Task: Open a blank sheet, save the file as 'data' Insert a table '3 by 2' In first column, add headers, ' Sno, Product, Qnty'. Under first header add  1. Under second header add  Product. Under third header add  'Quantity'. Change table style to  'Red'
Action: Mouse moved to (32, 27)
Screenshot: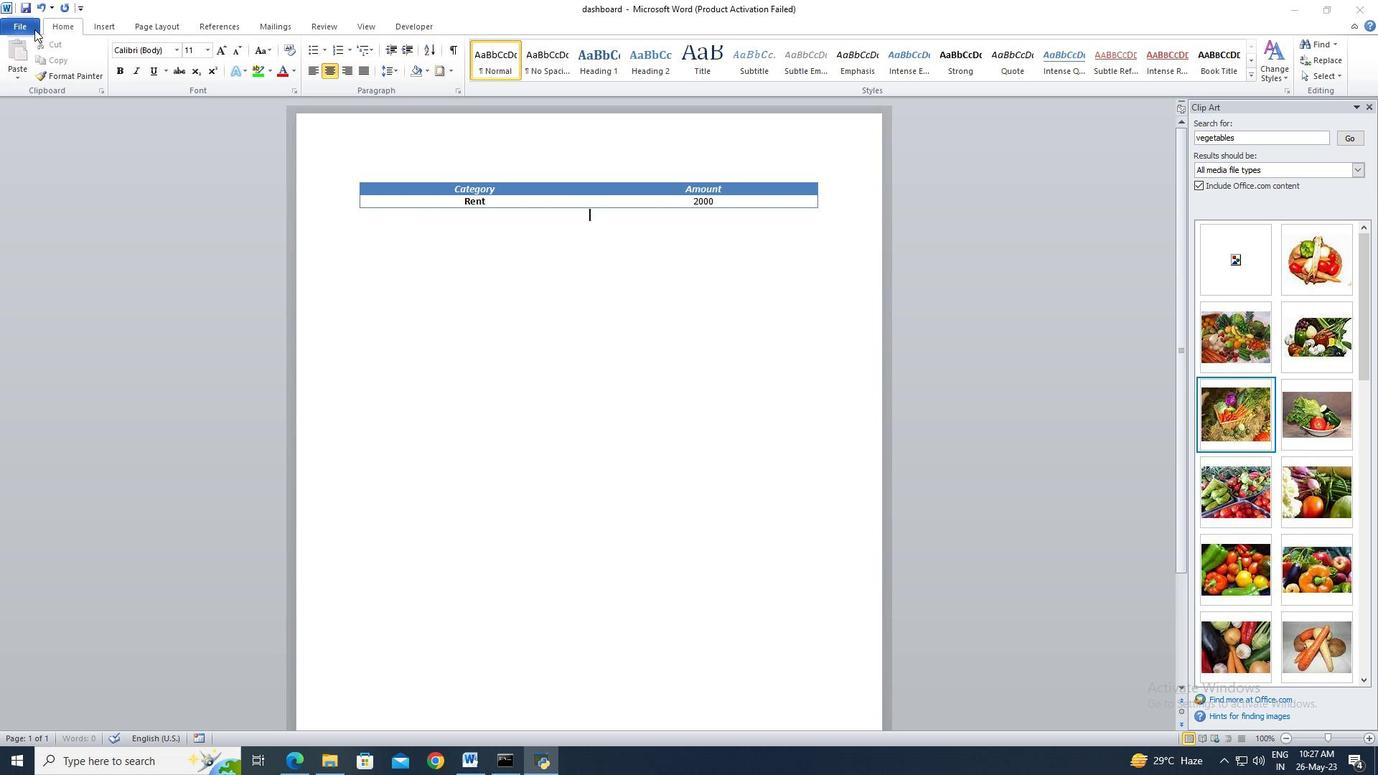 
Action: Mouse pressed left at (32, 27)
Screenshot: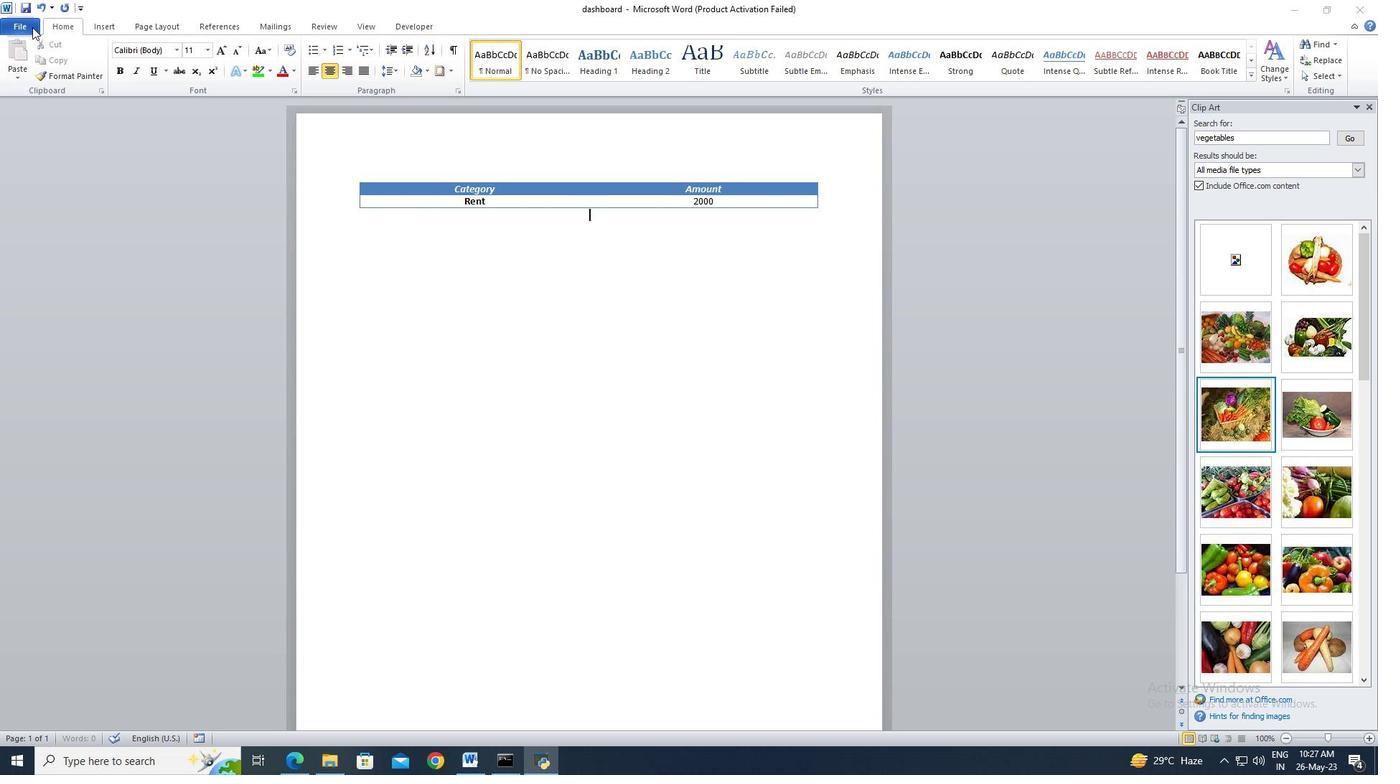 
Action: Mouse pressed left at (32, 27)
Screenshot: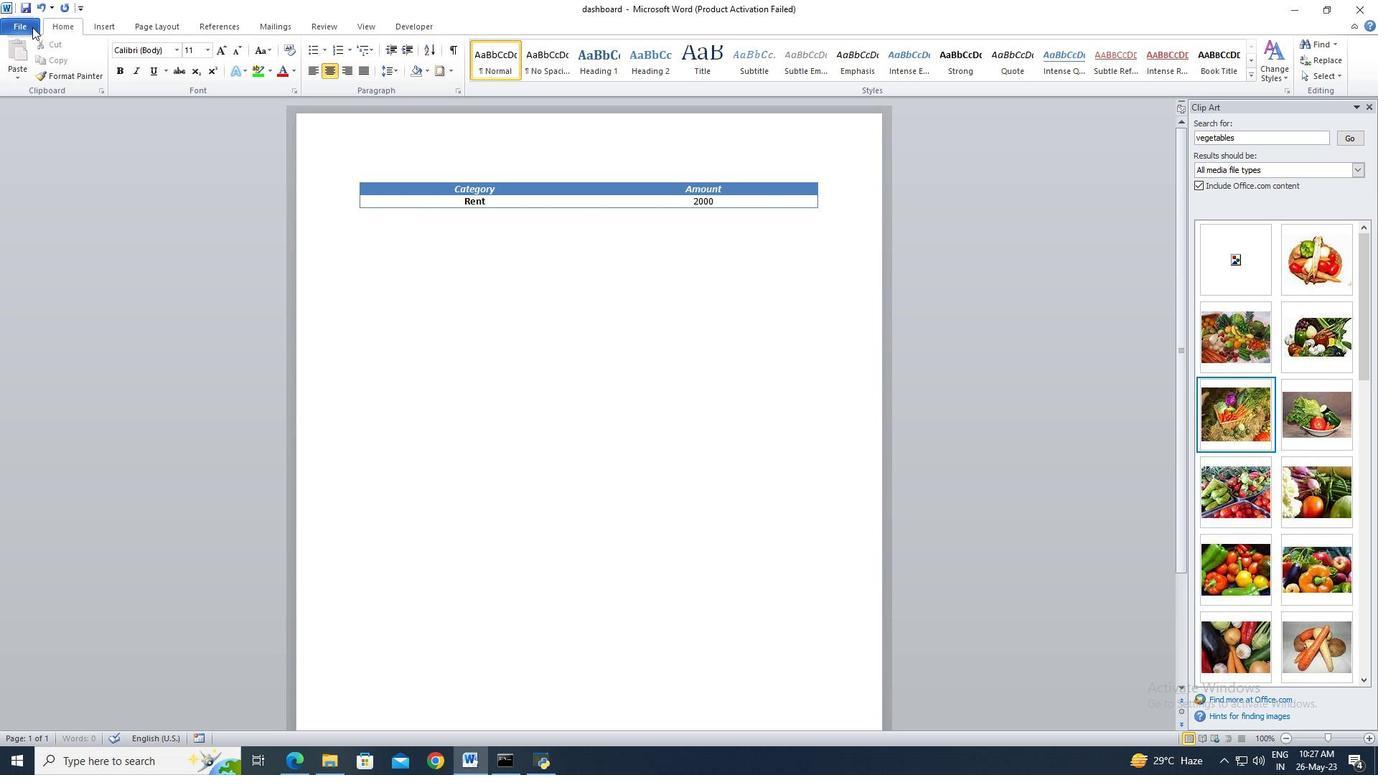 
Action: Mouse moved to (40, 186)
Screenshot: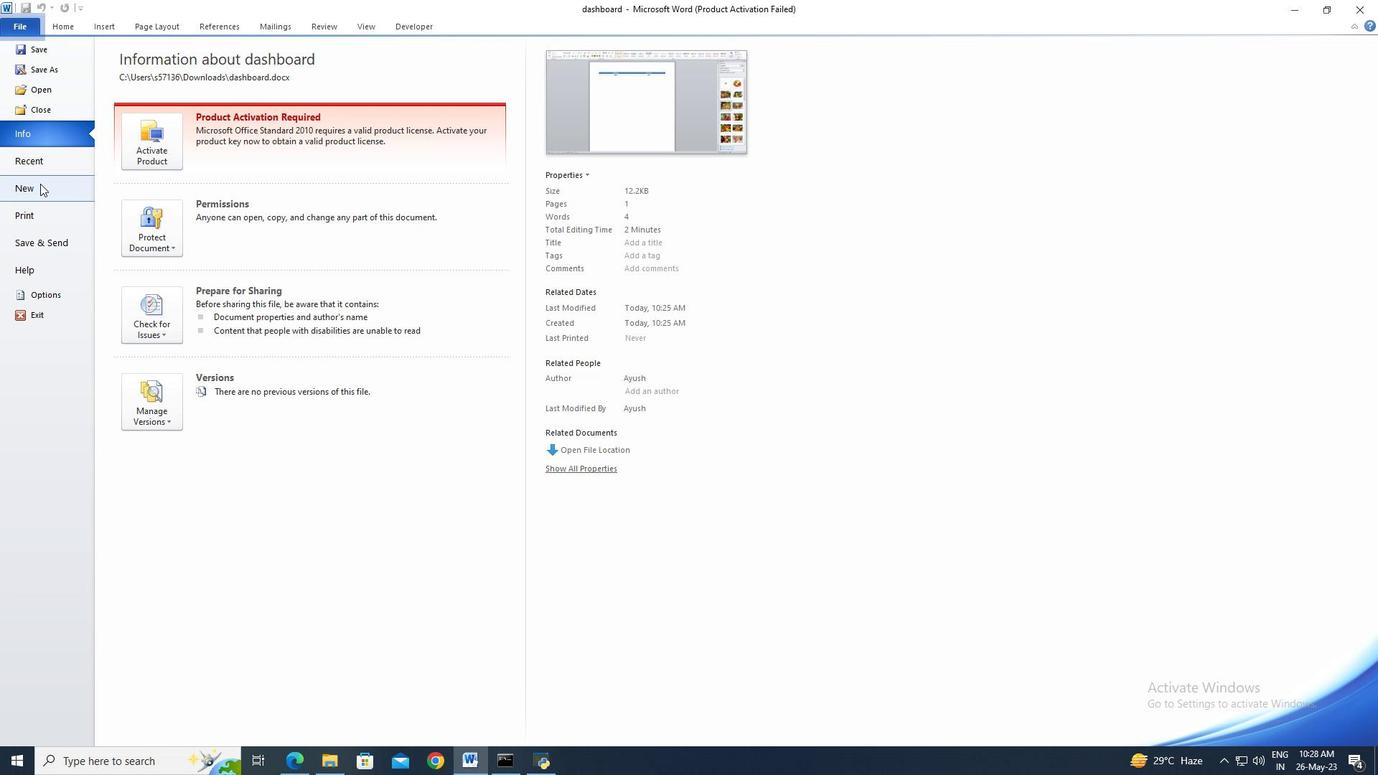 
Action: Mouse pressed left at (40, 186)
Screenshot: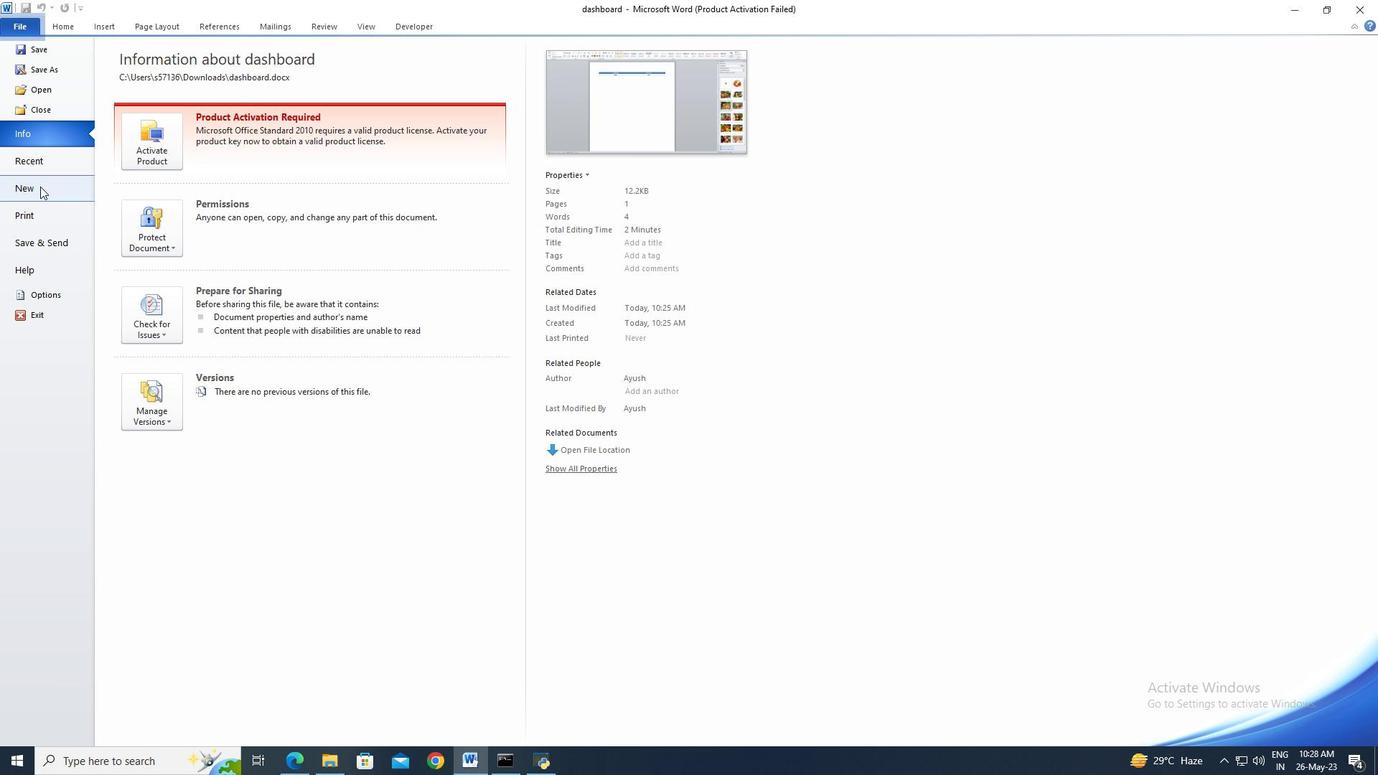 
Action: Mouse moved to (719, 355)
Screenshot: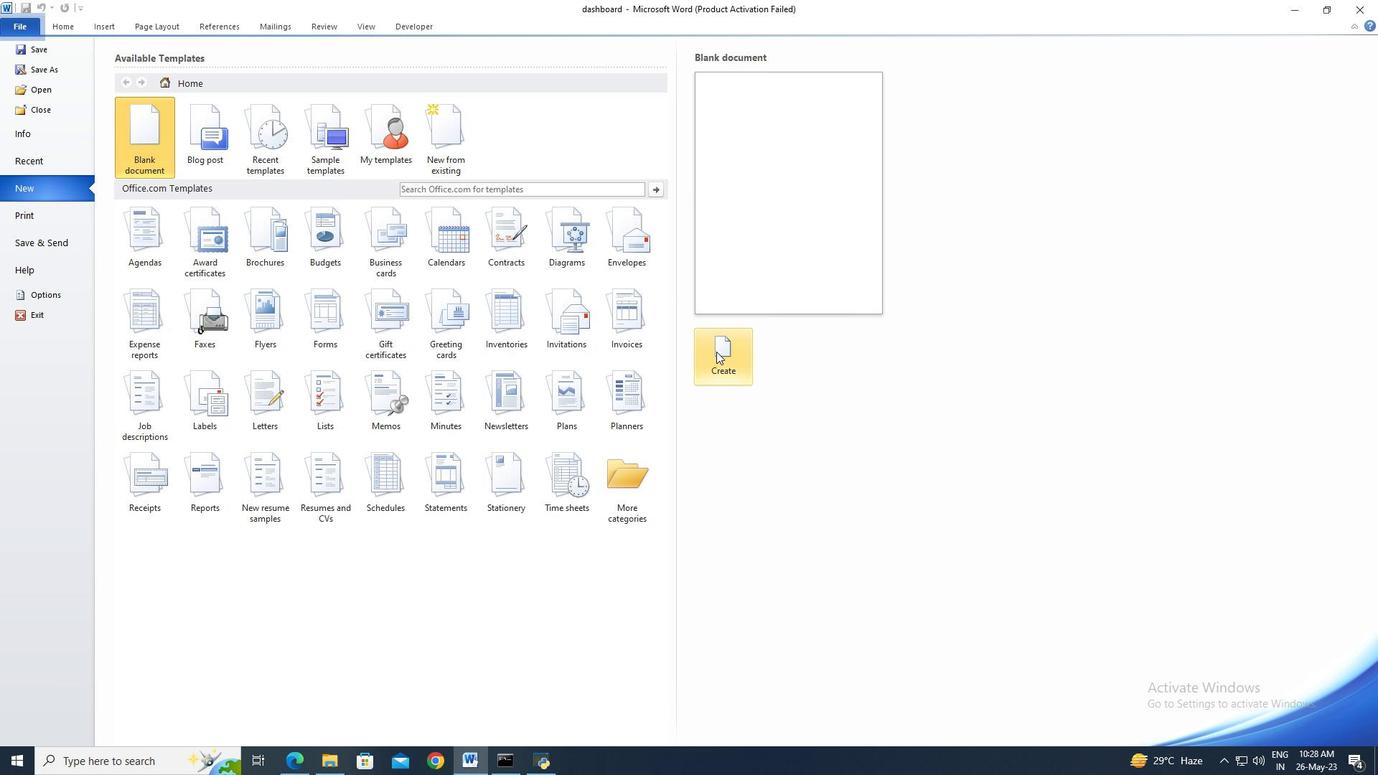 
Action: Mouse pressed left at (719, 355)
Screenshot: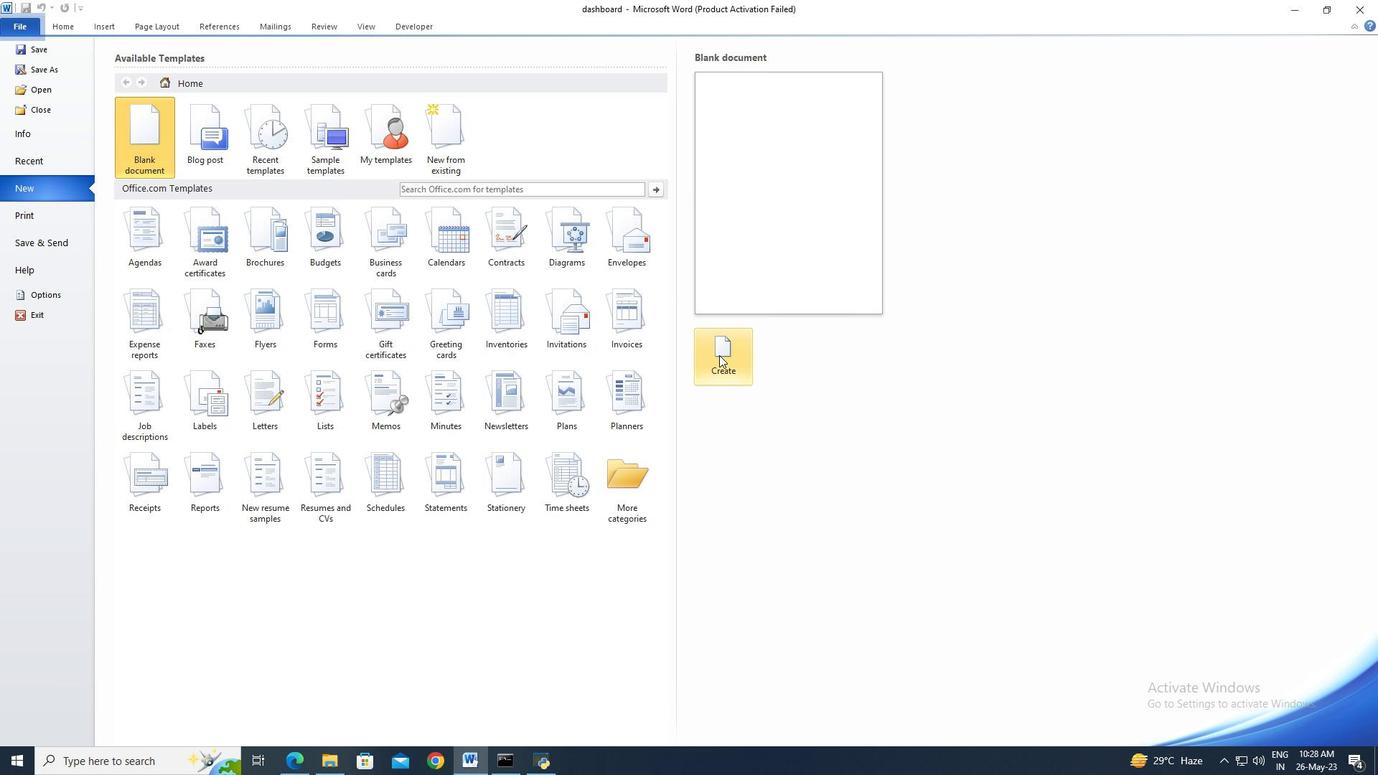 
Action: Mouse moved to (33, 27)
Screenshot: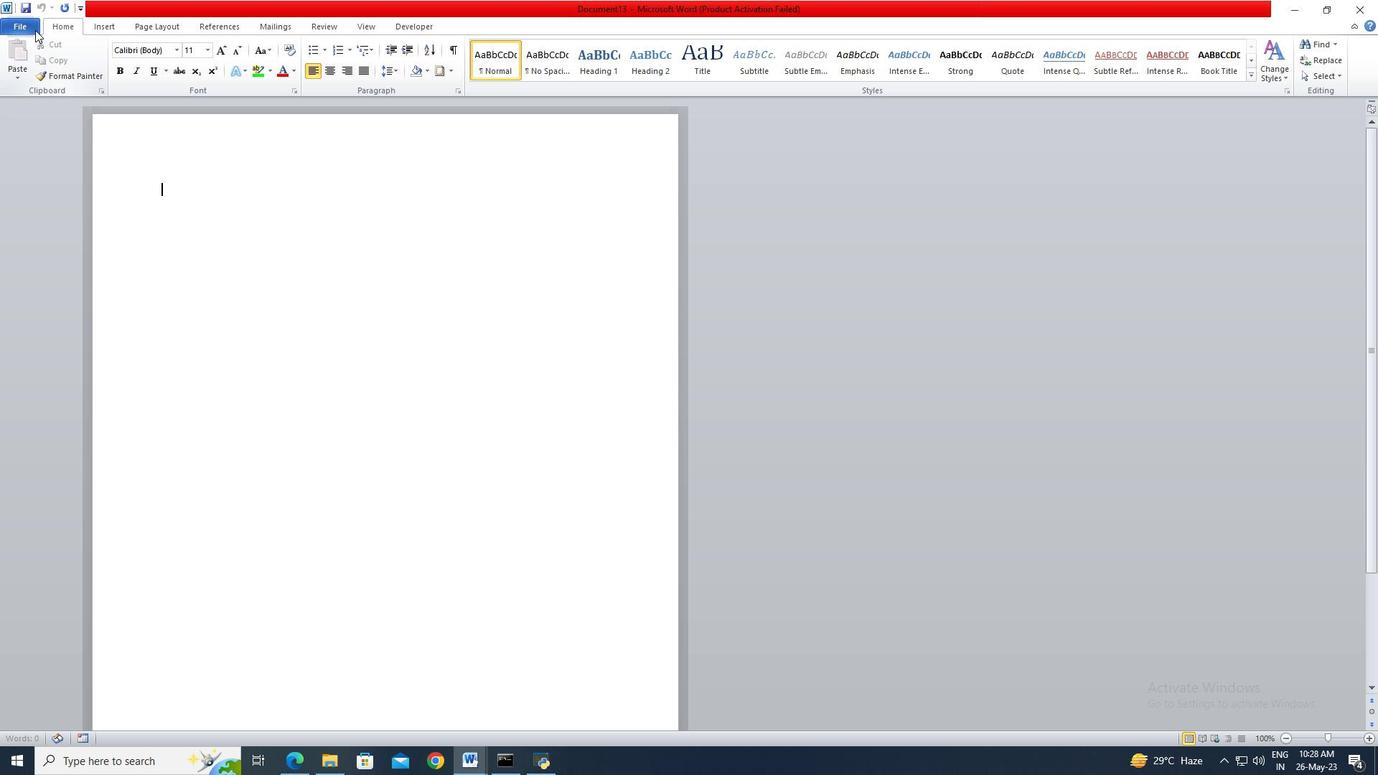 
Action: Mouse pressed left at (33, 27)
Screenshot: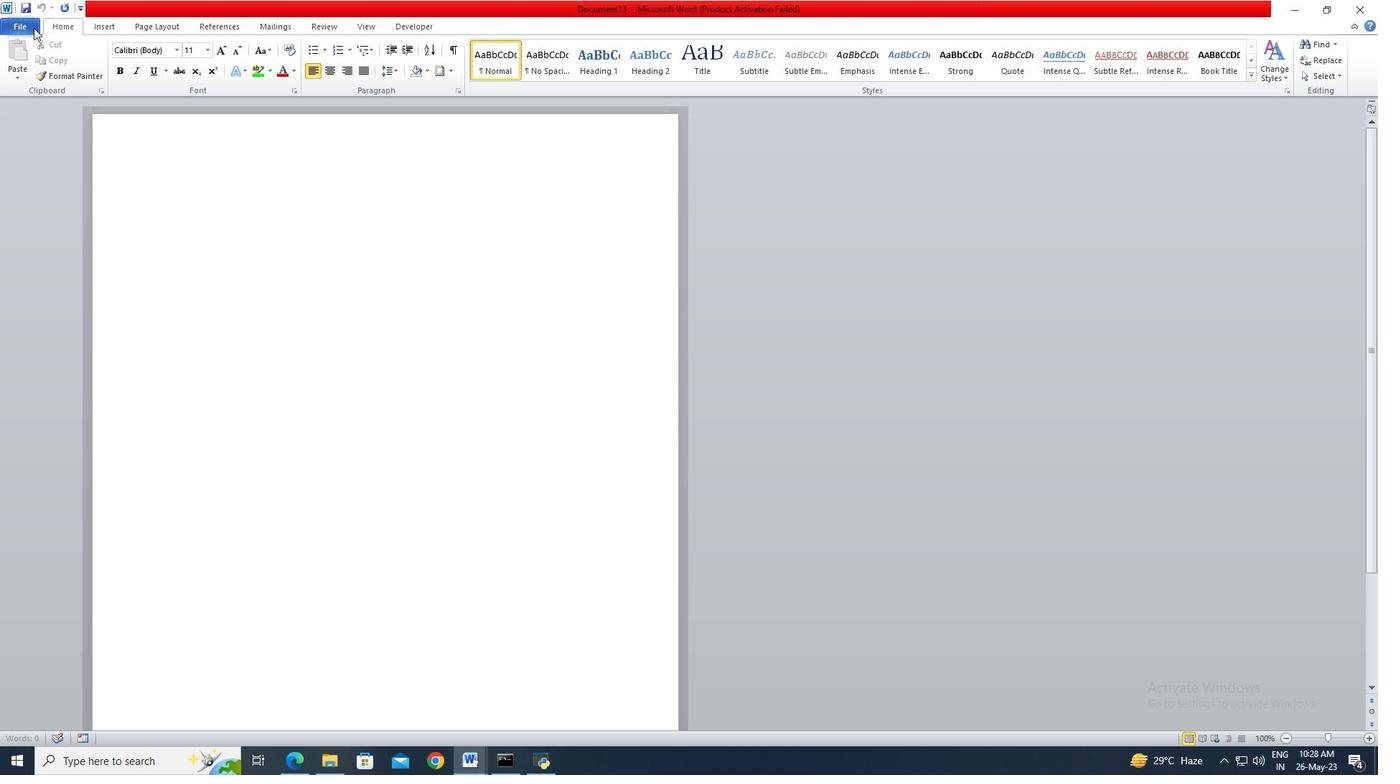 
Action: Mouse moved to (43, 68)
Screenshot: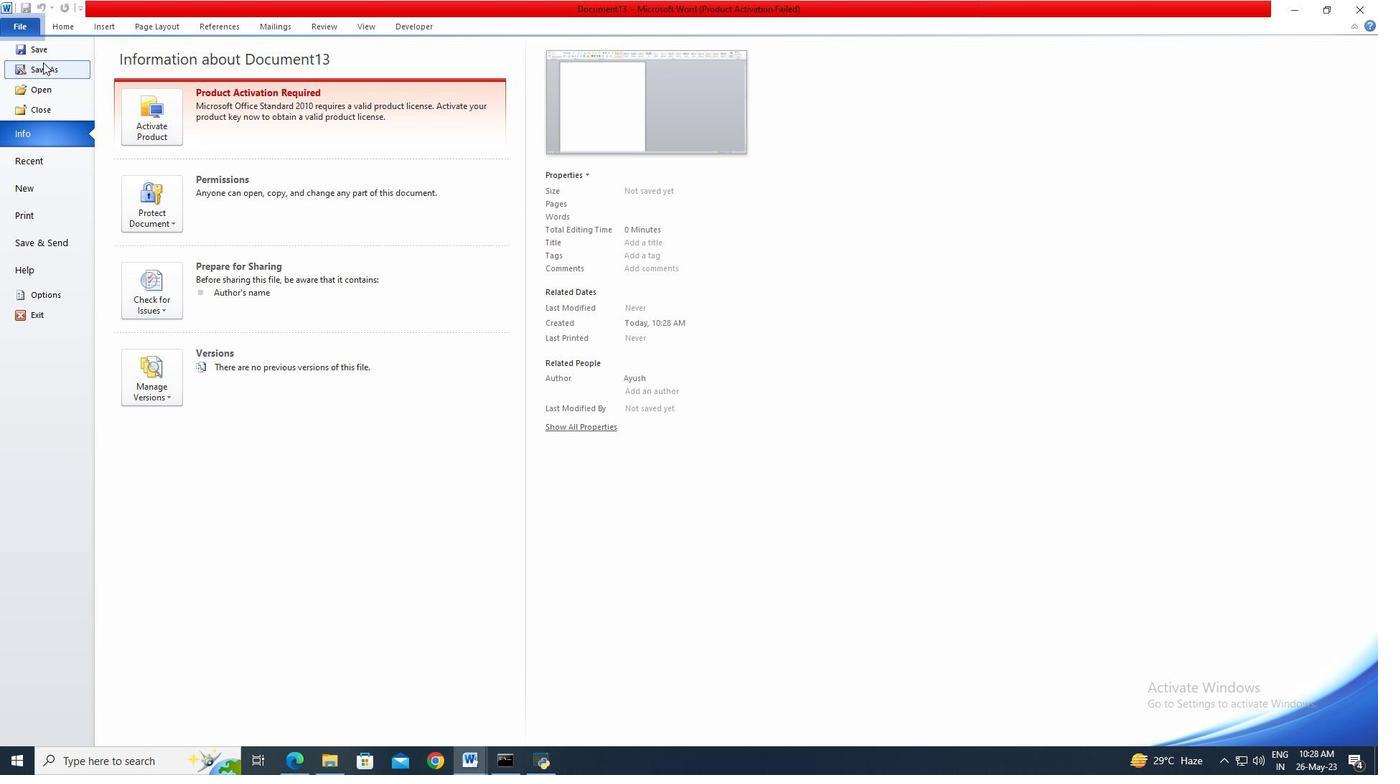 
Action: Mouse pressed left at (43, 68)
Screenshot: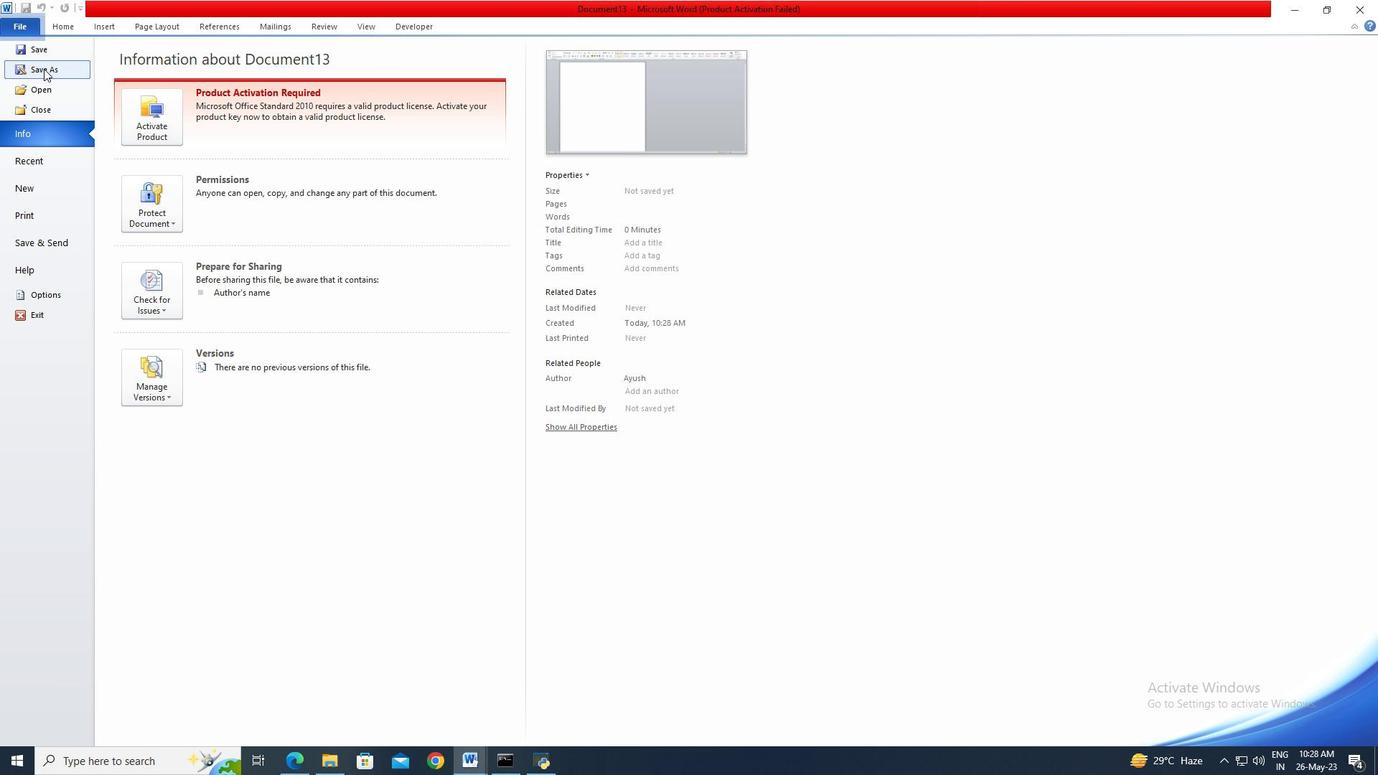 
Action: Mouse moved to (60, 157)
Screenshot: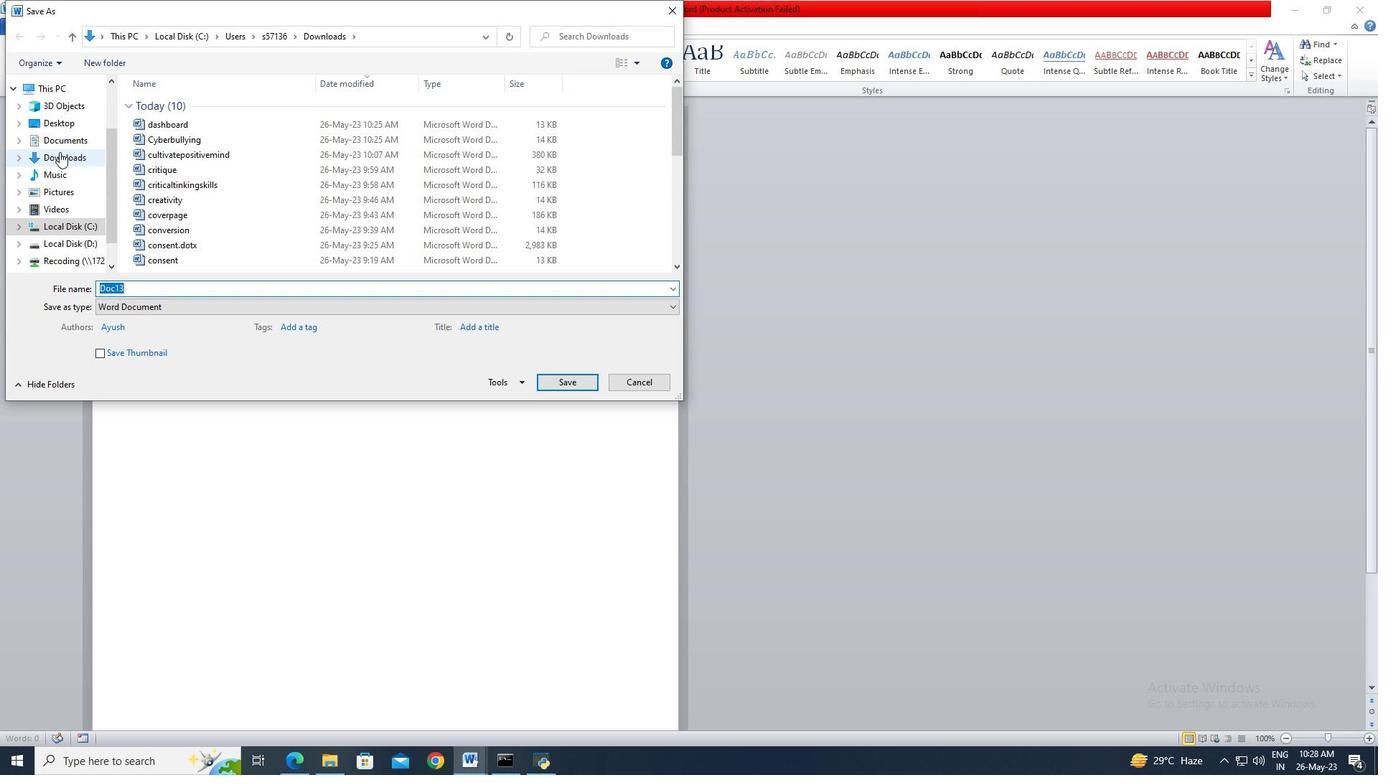 
Action: Mouse pressed left at (60, 157)
Screenshot: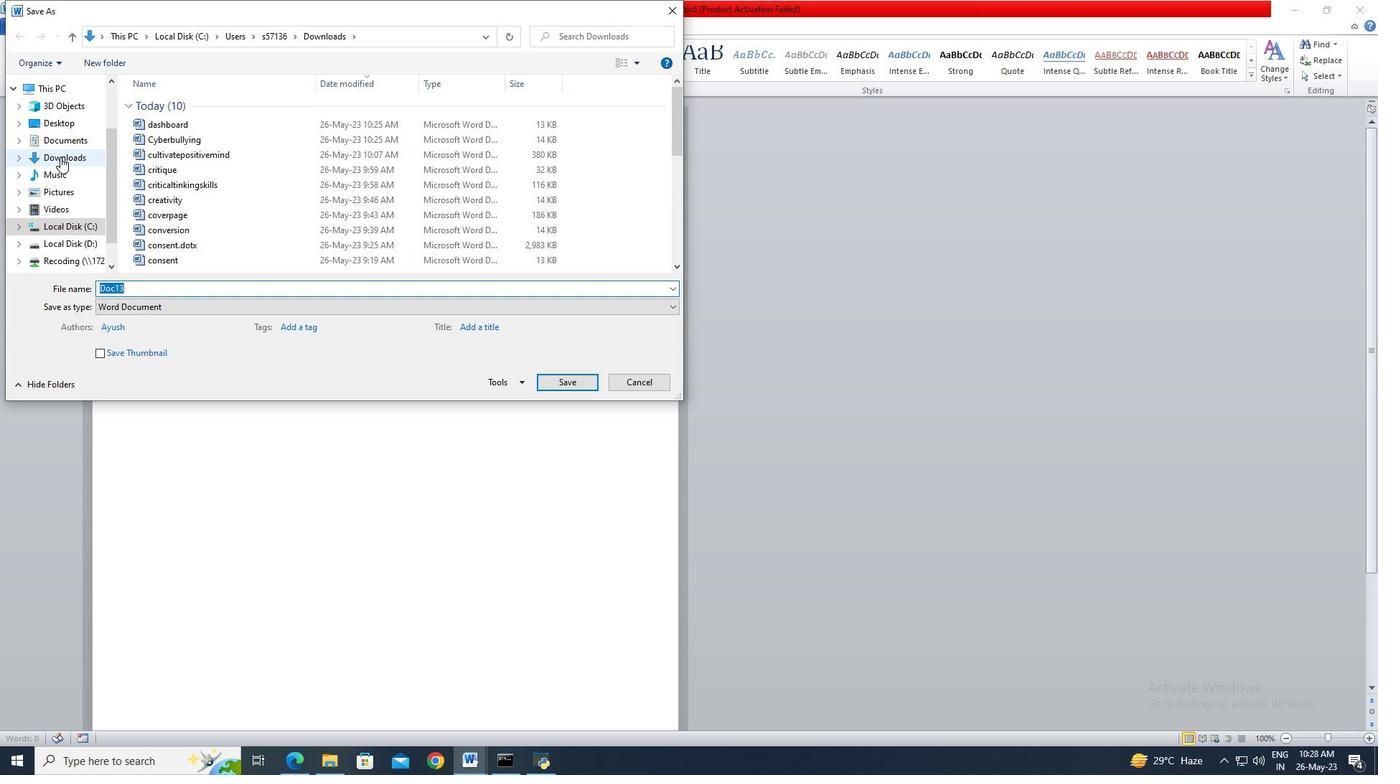 
Action: Mouse moved to (139, 288)
Screenshot: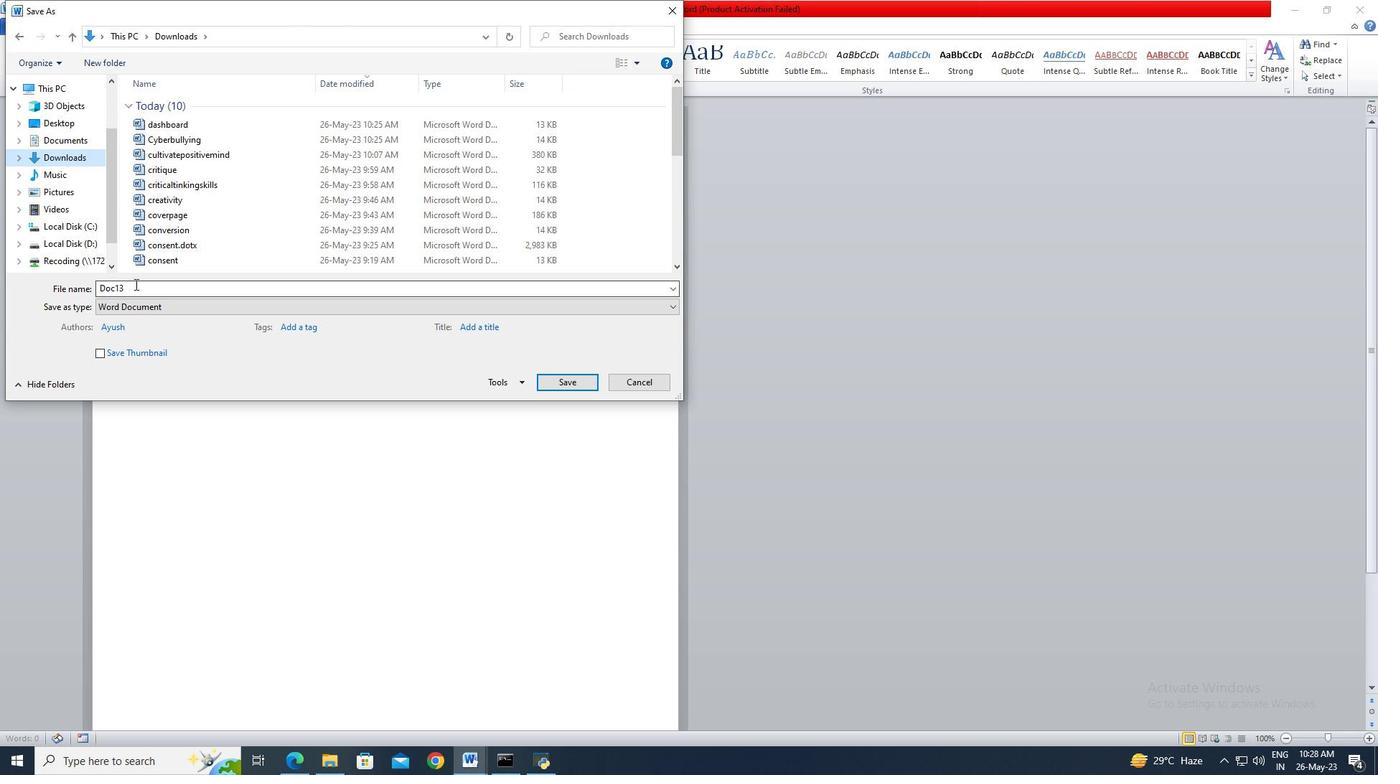 
Action: Mouse pressed left at (139, 288)
Screenshot: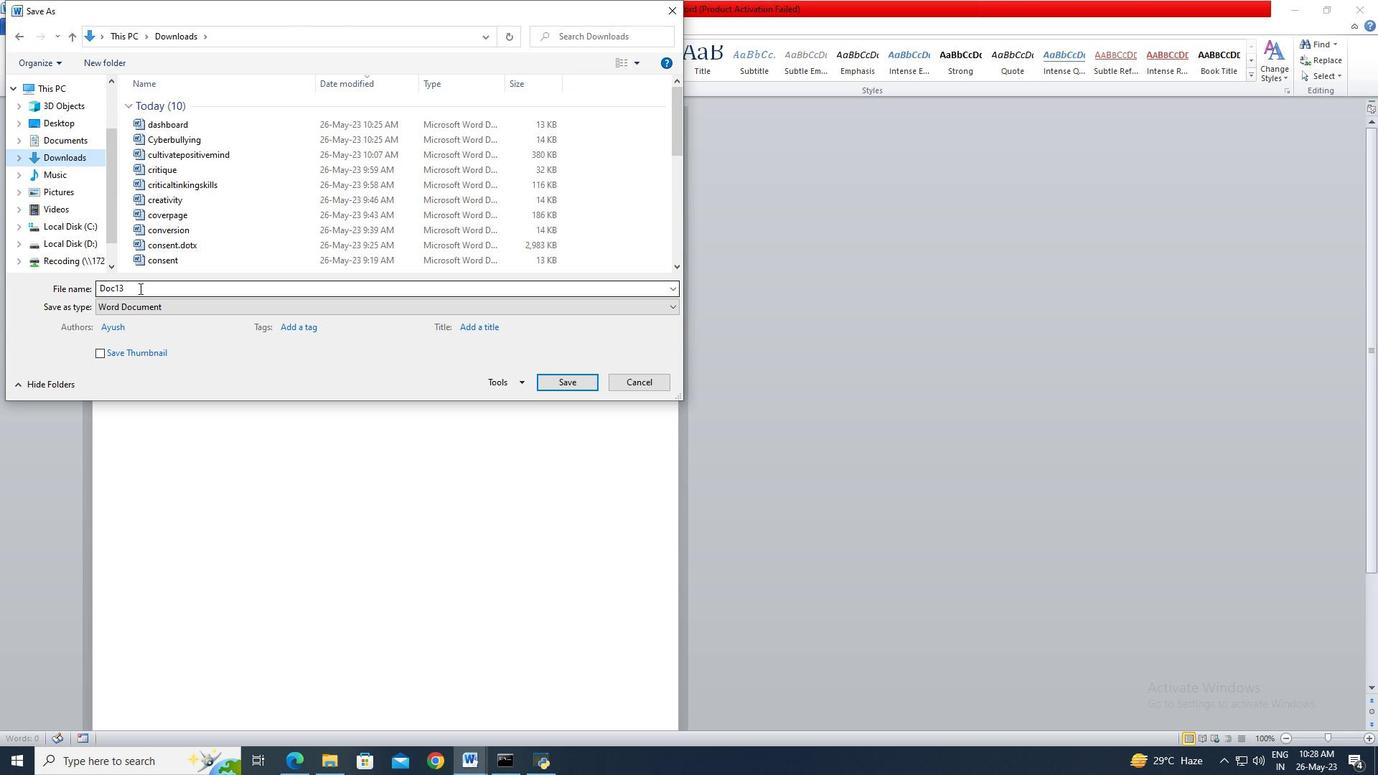 
Action: Key pressed data
Screenshot: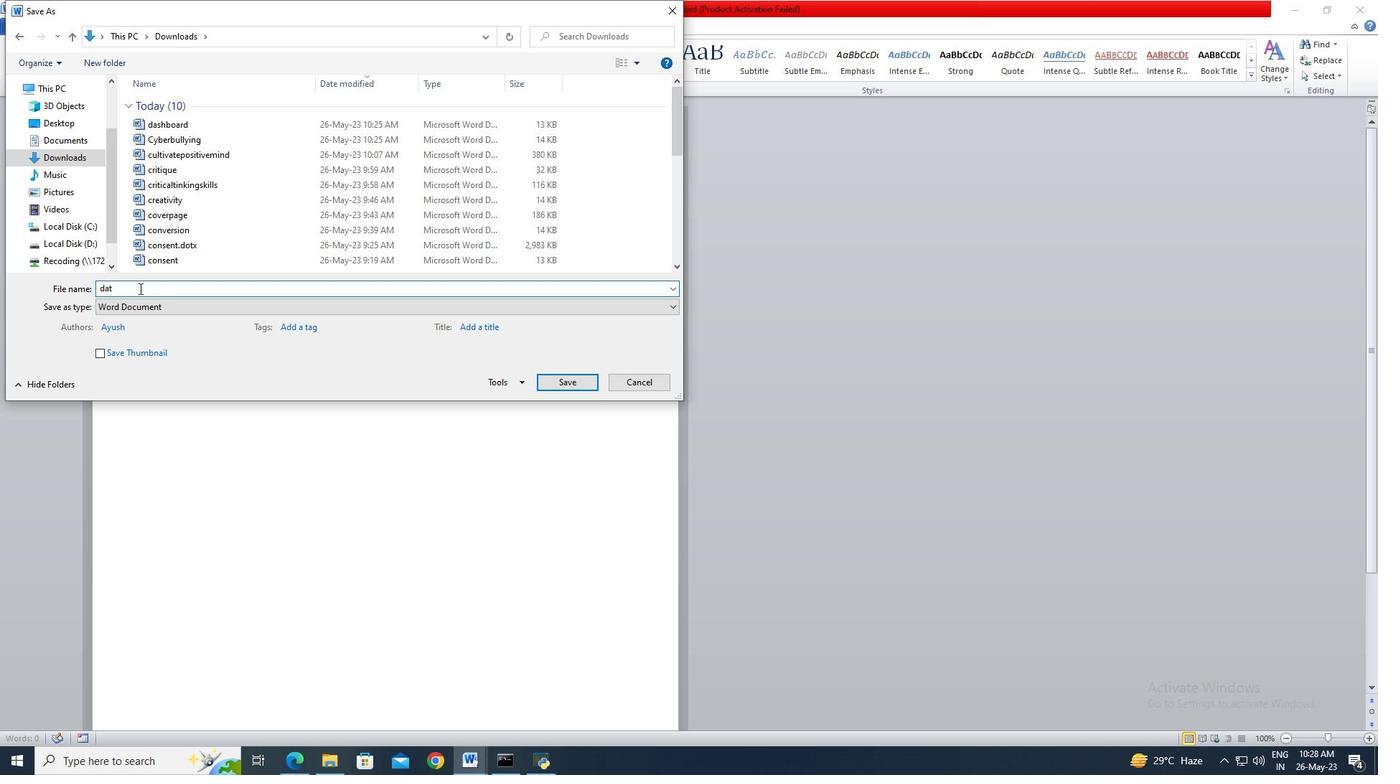 
Action: Mouse moved to (544, 381)
Screenshot: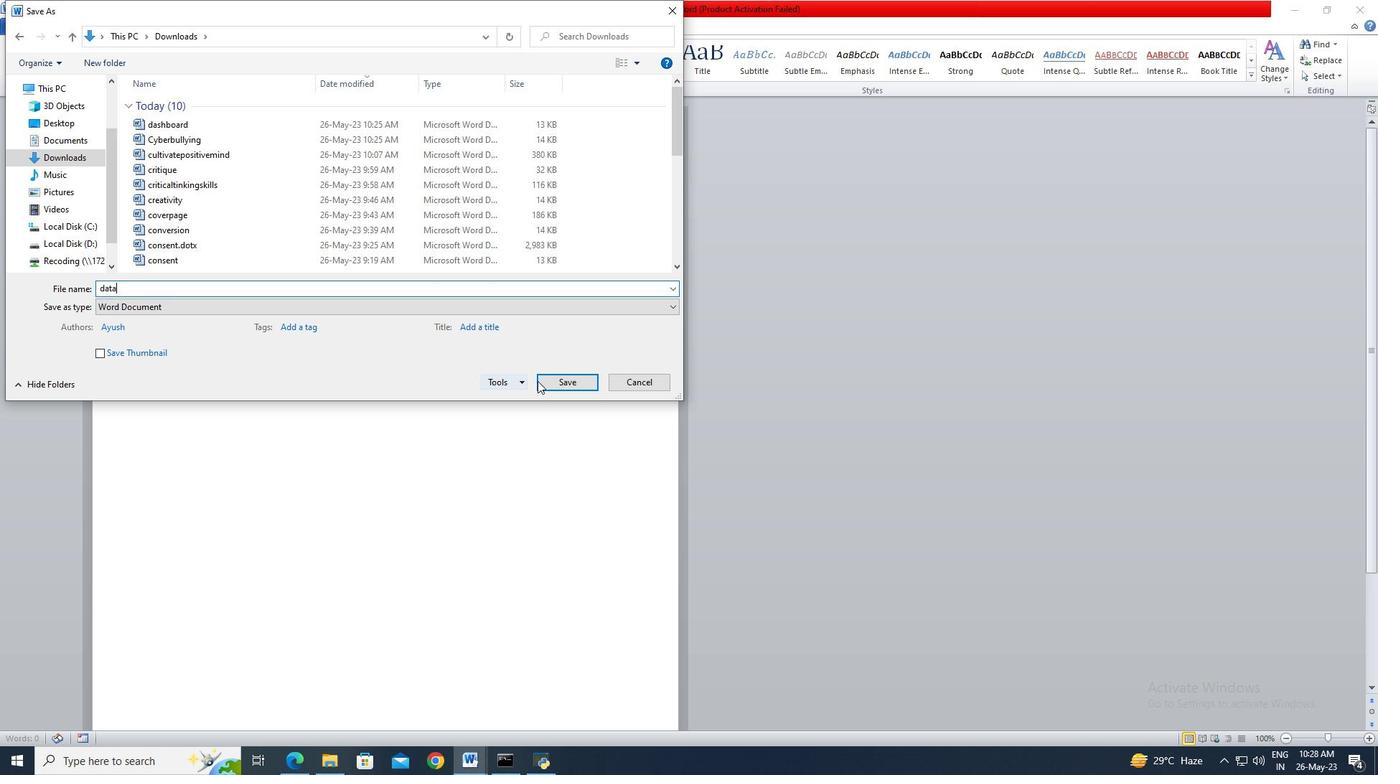 
Action: Mouse pressed left at (544, 381)
Screenshot: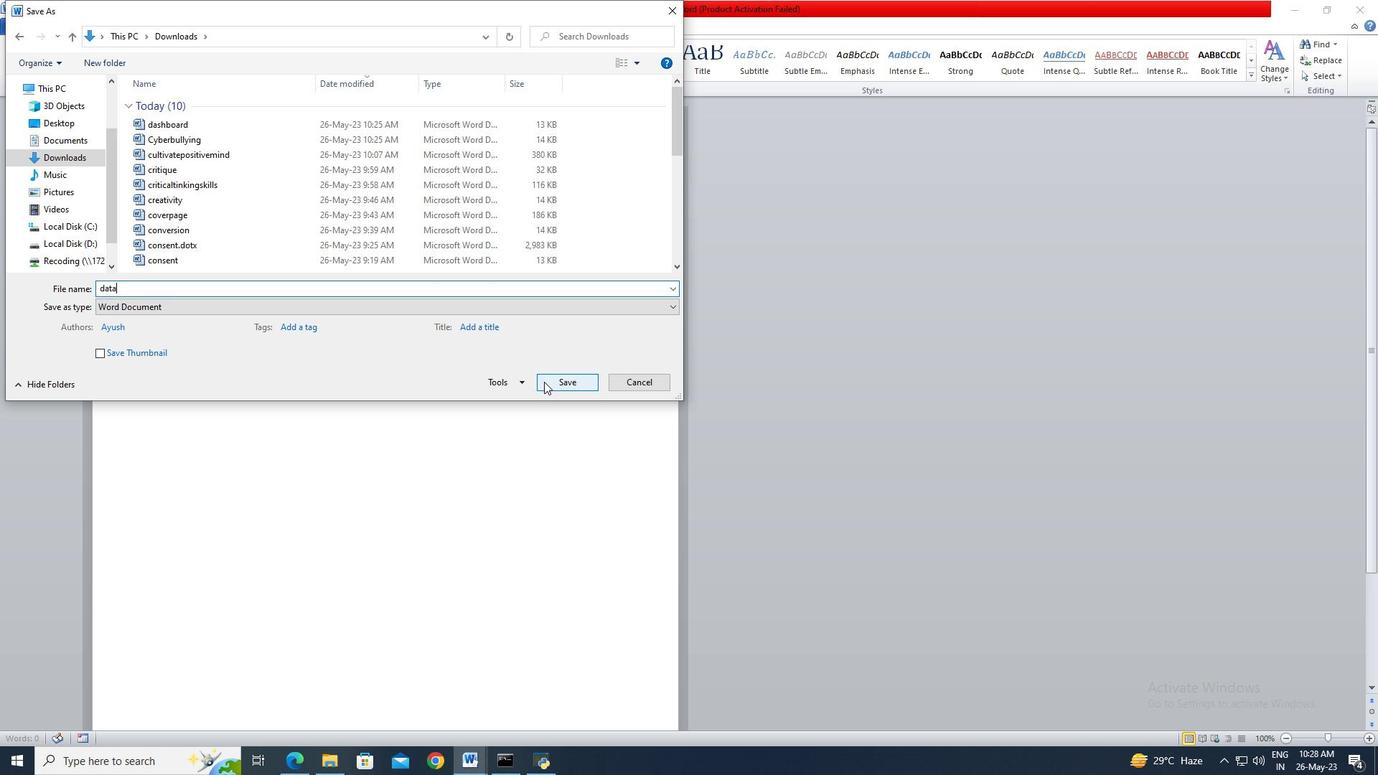
Action: Mouse moved to (105, 28)
Screenshot: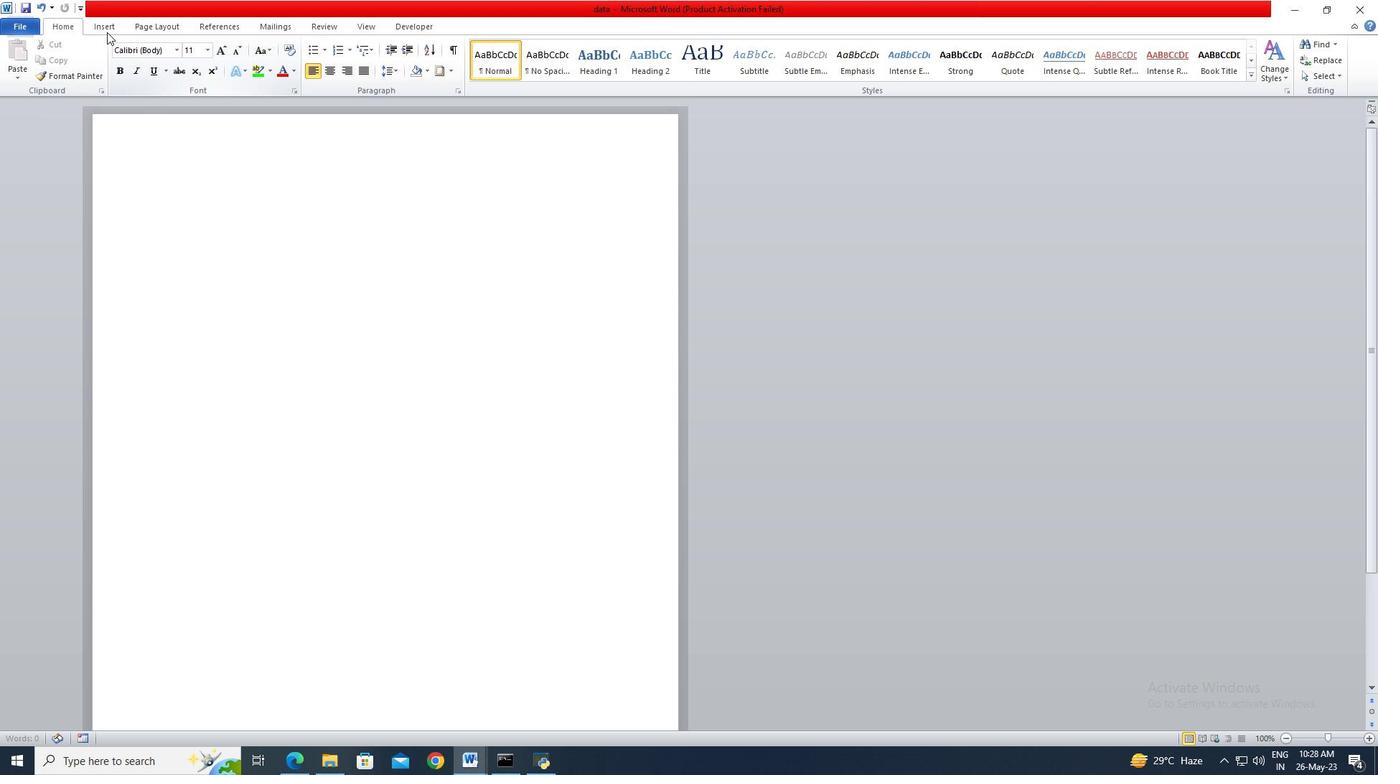 
Action: Mouse pressed left at (105, 28)
Screenshot: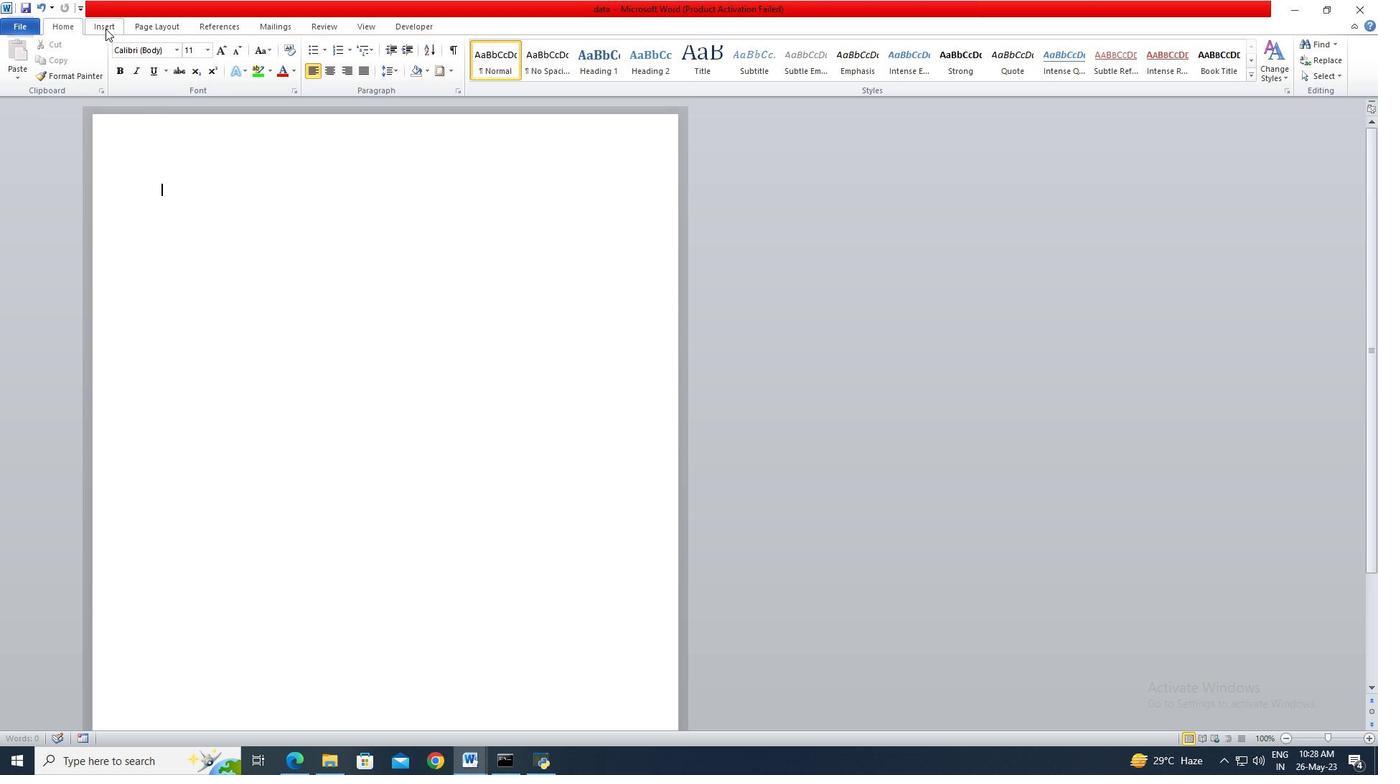 
Action: Mouse moved to (120, 71)
Screenshot: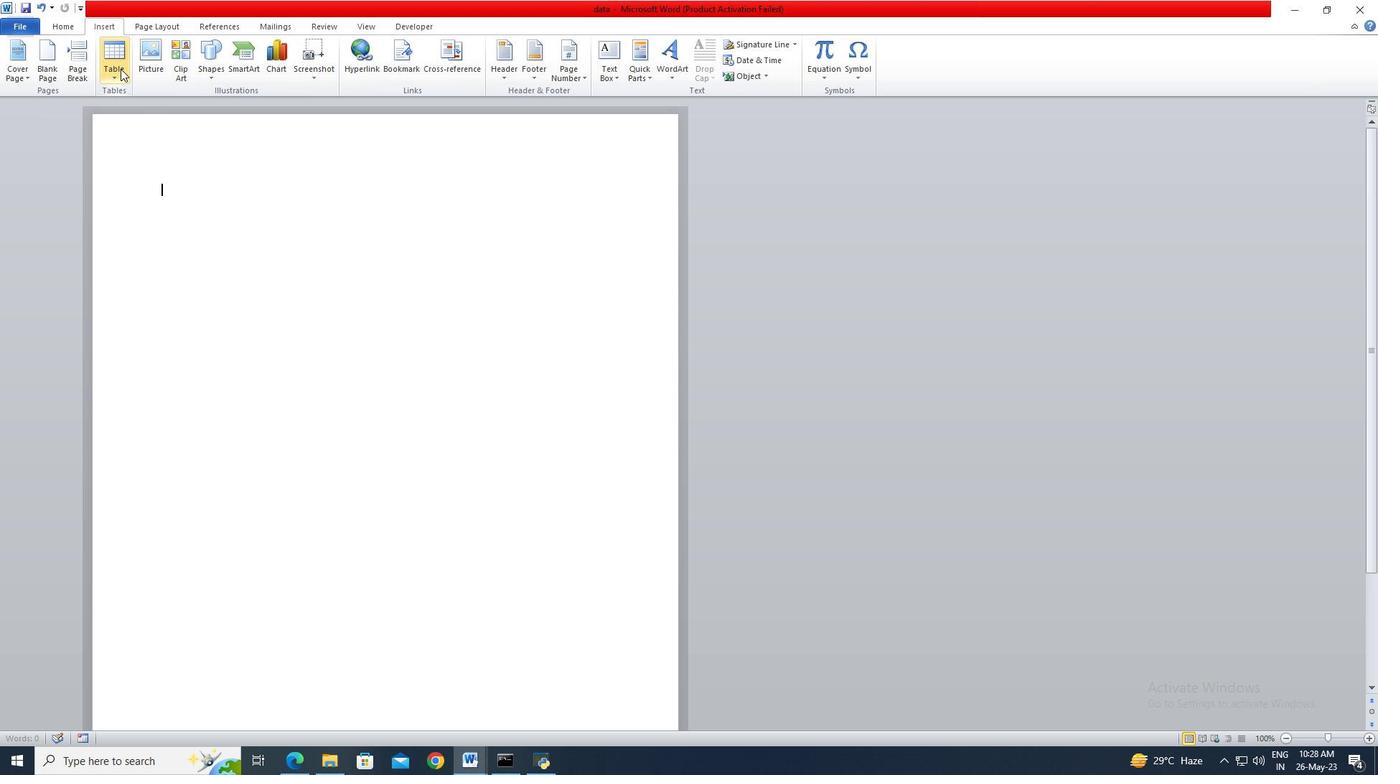 
Action: Mouse pressed left at (120, 71)
Screenshot: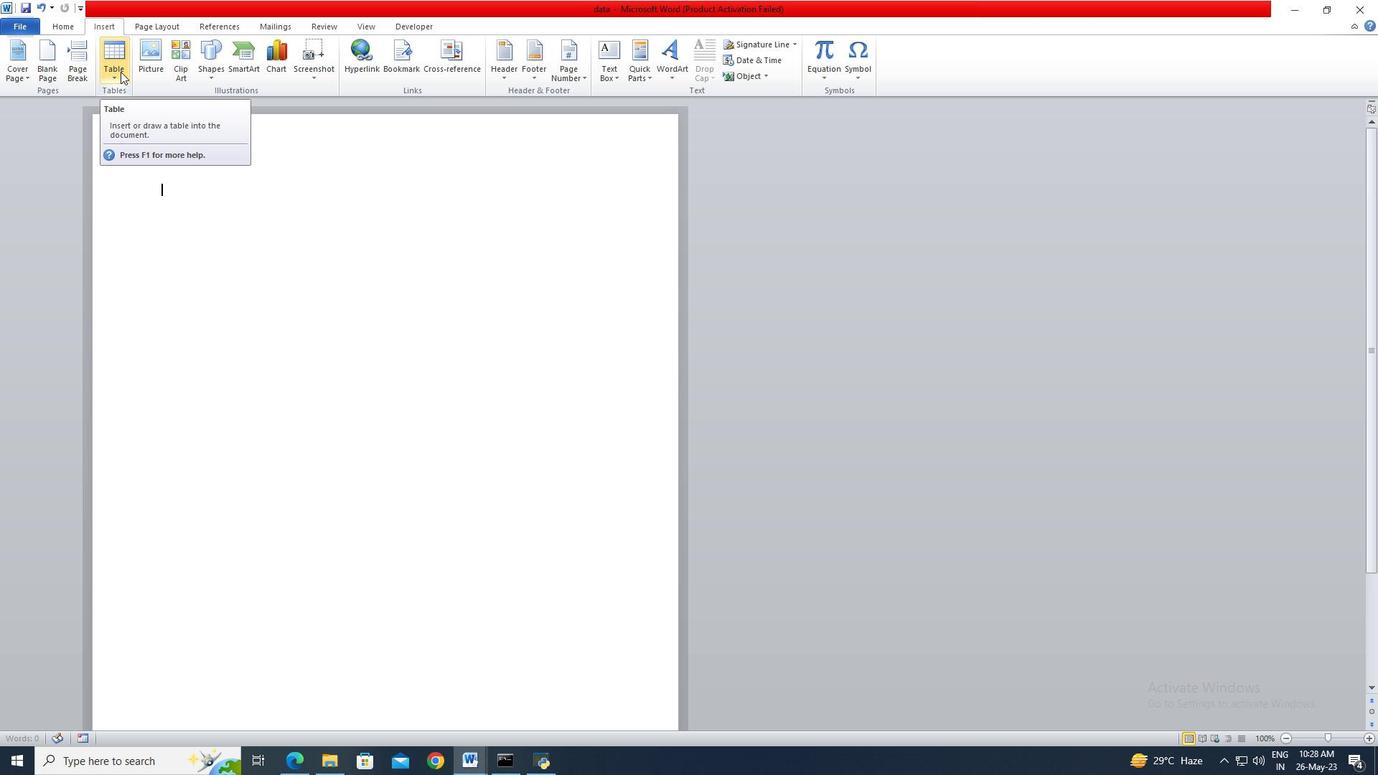 
Action: Mouse moved to (135, 116)
Screenshot: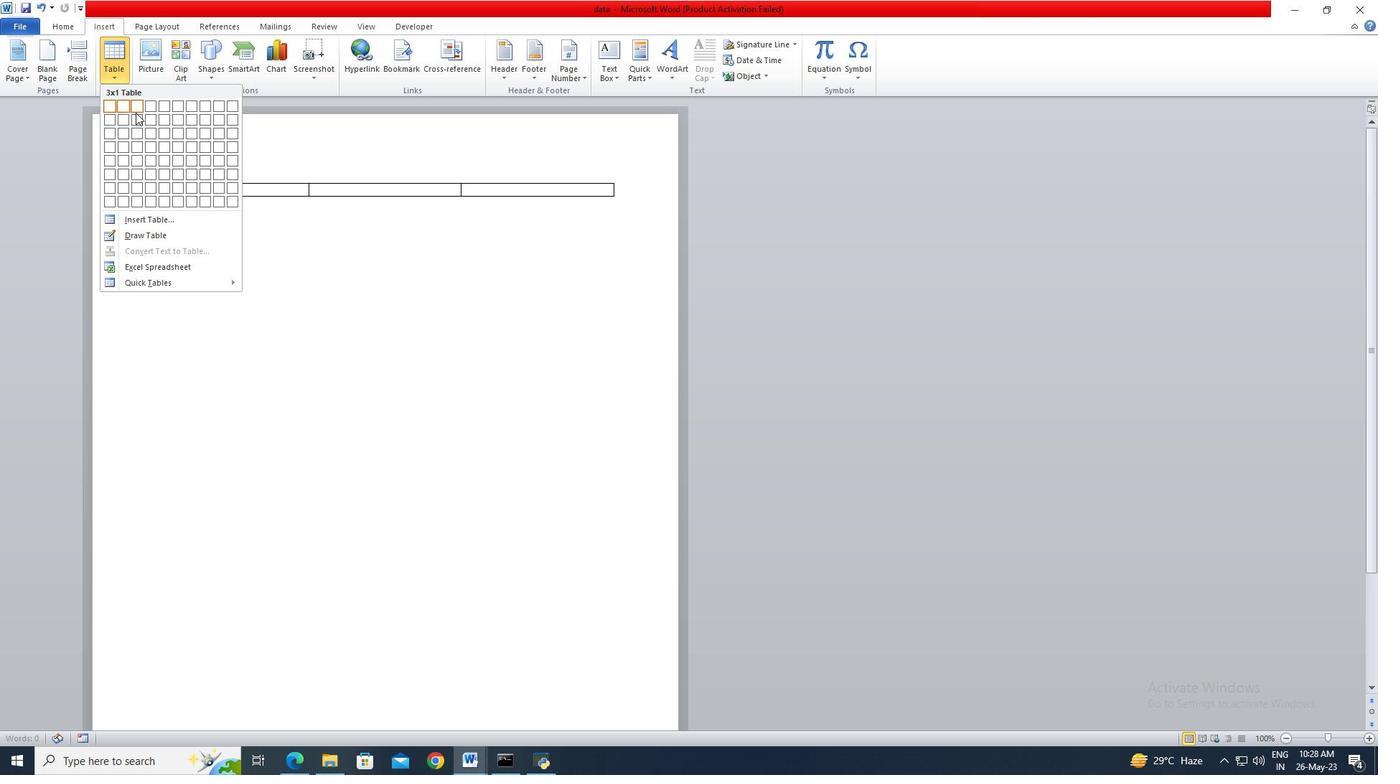 
Action: Mouse pressed left at (135, 116)
Screenshot: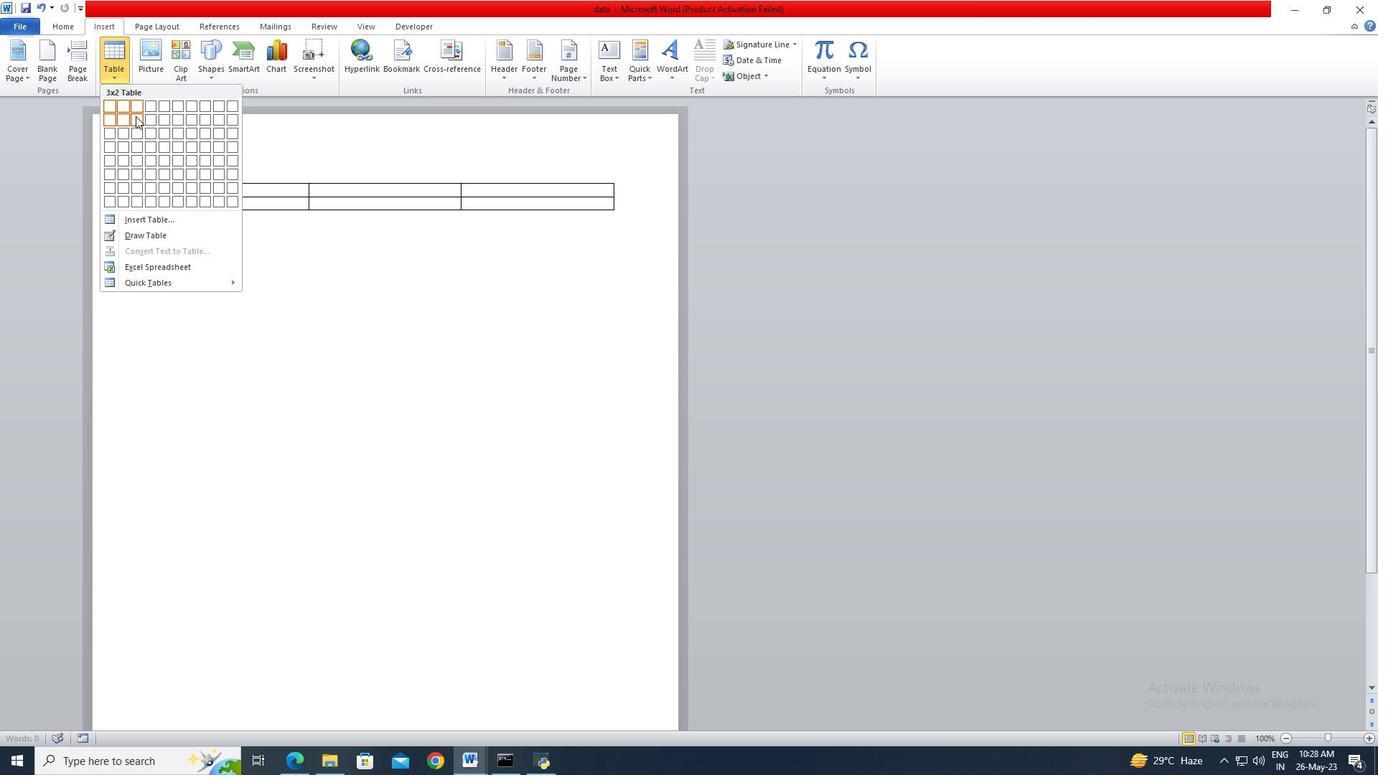 
Action: Mouse moved to (183, 190)
Screenshot: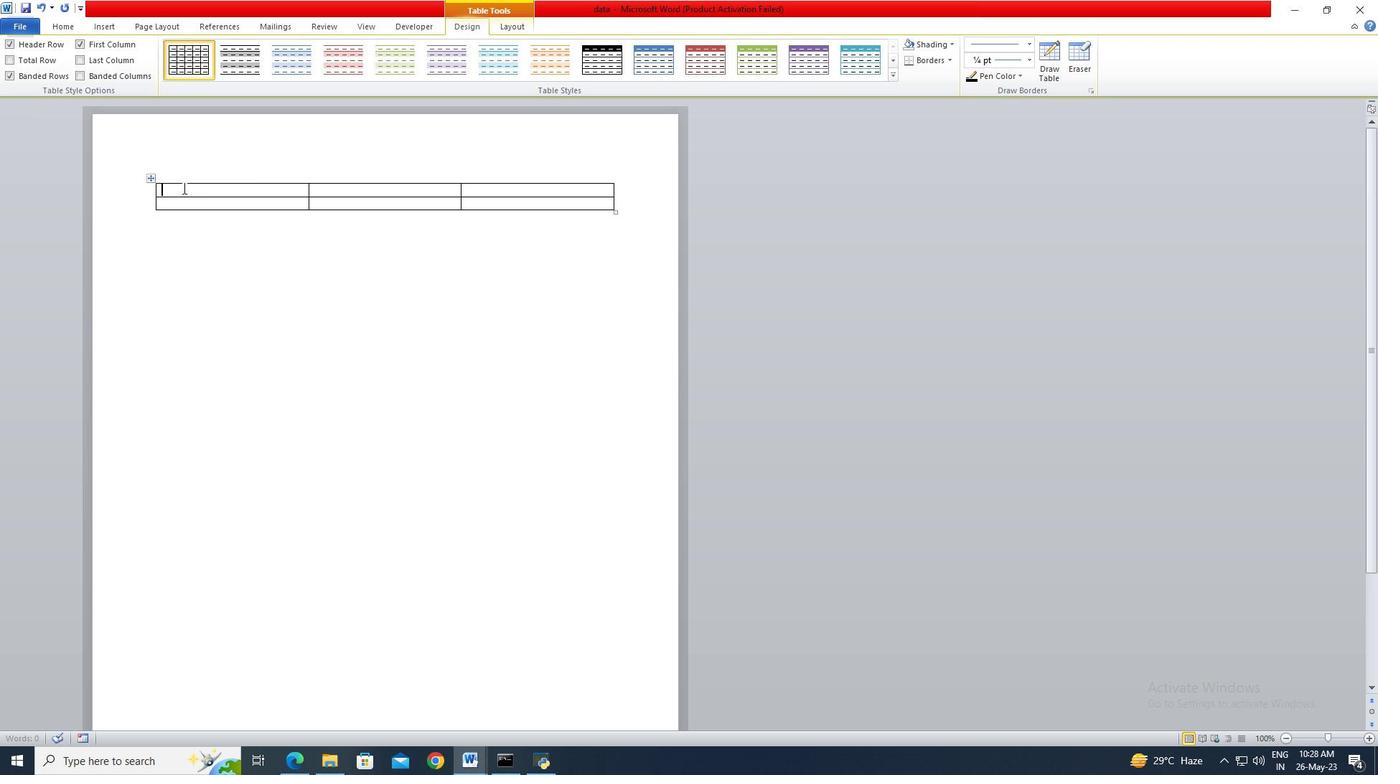 
Action: Mouse pressed left at (183, 190)
Screenshot: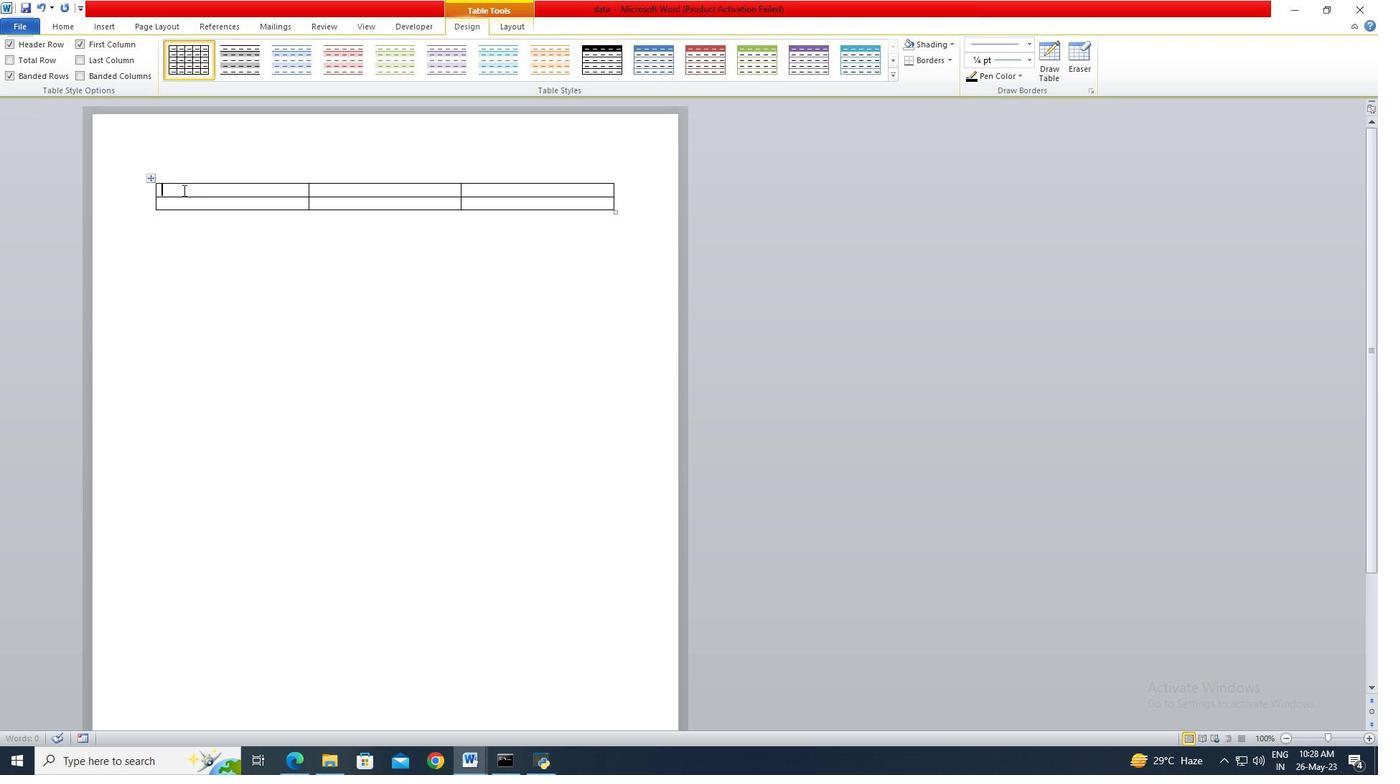 
Action: Key pressed <Key.shift_r>Snoo<Key.tab><Key.shift>Produuct<Key.tab><Key.tab><Key.shift_r>Qnnnty
Screenshot: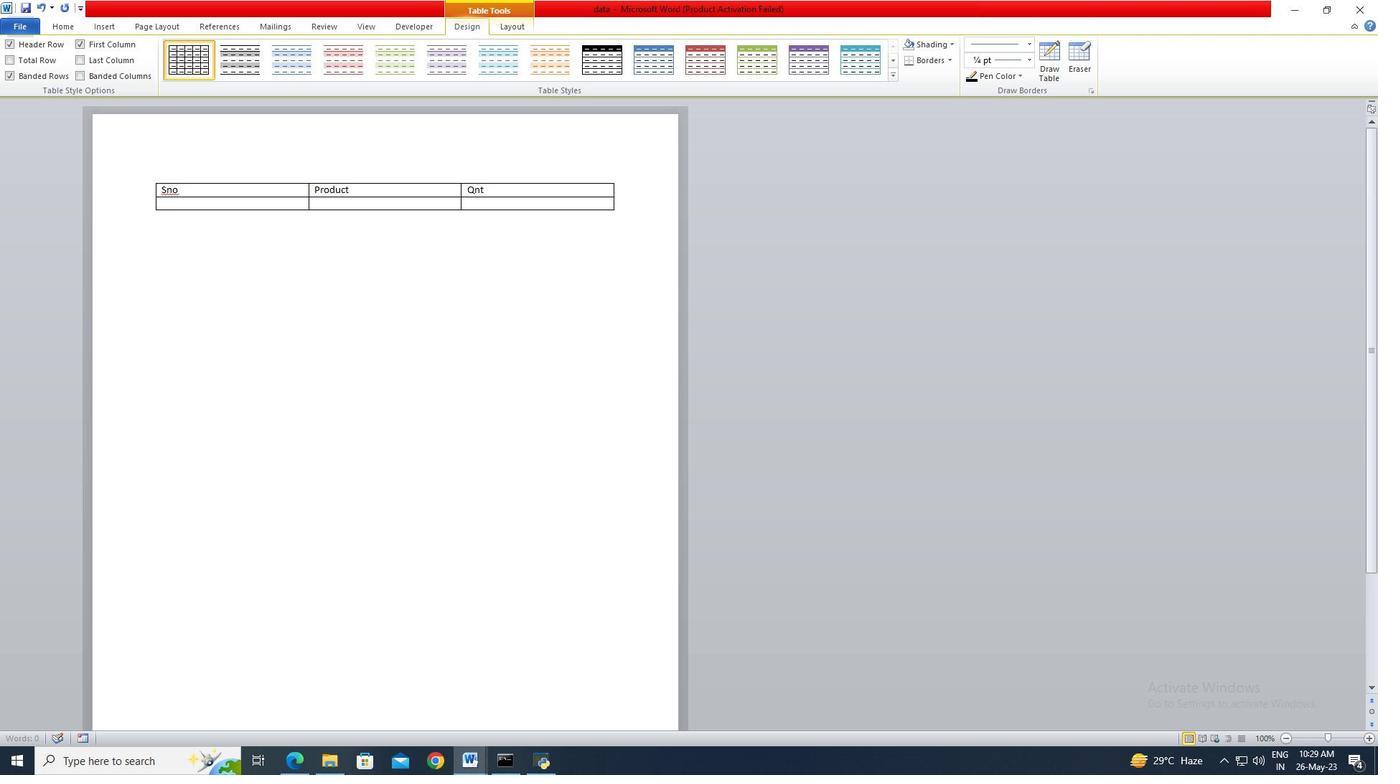 
Action: Mouse moved to (178, 205)
Screenshot: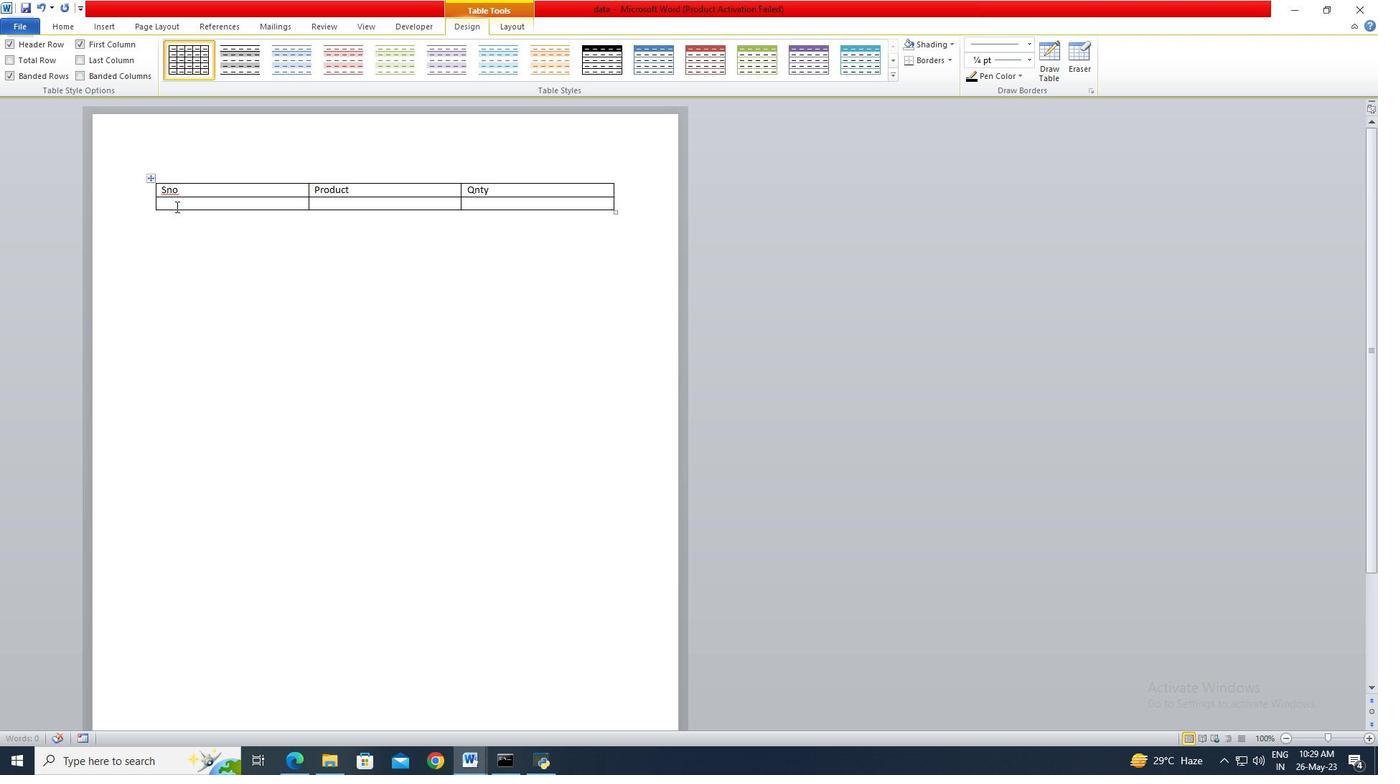
Action: Mouse pressed left at (178, 205)
Screenshot: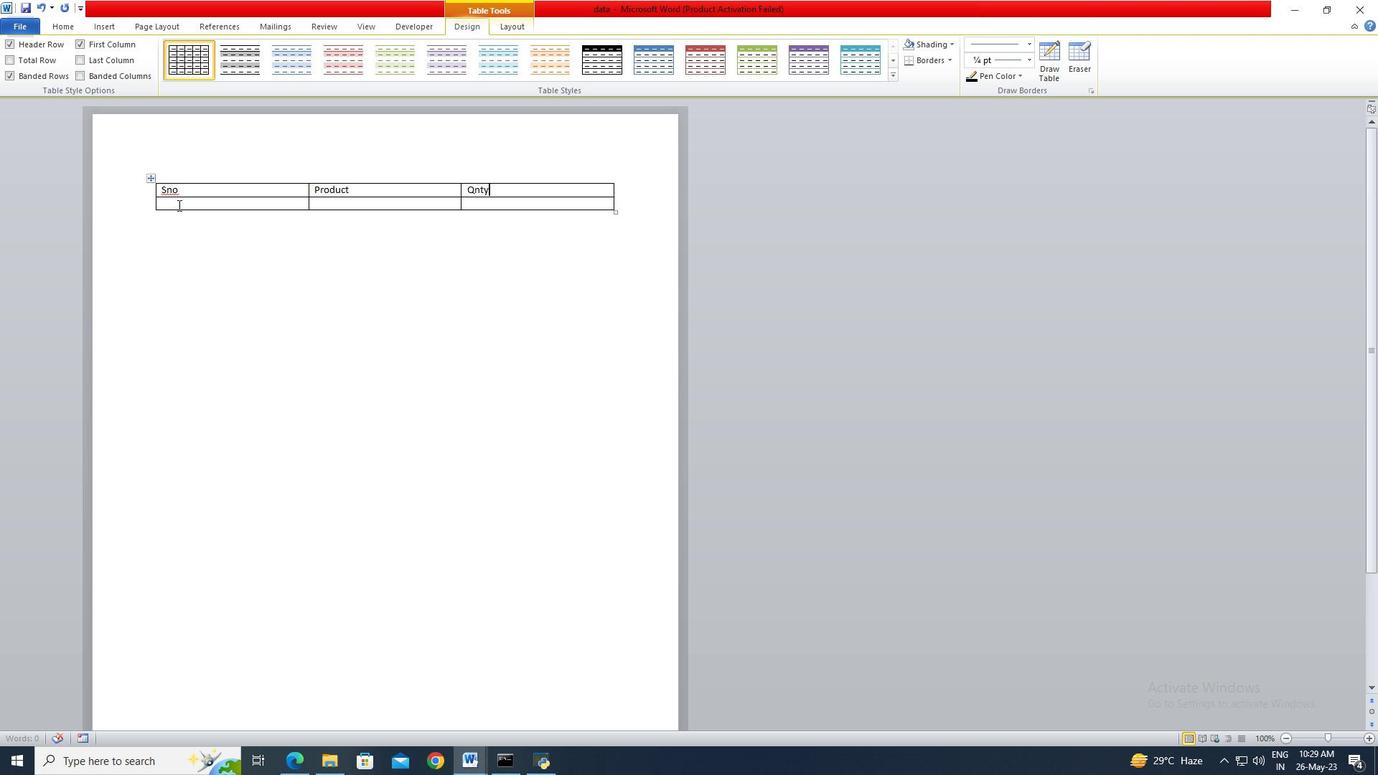 
Action: Key pressed 1..<Key.tab><Key.shift>Product<Key.backspace><Key.backspace>uct<Key.tab><Key.tab><Key.shift_r>Q<Key.shift_r>Quuannnti<Key.backspace>tity
Screenshot: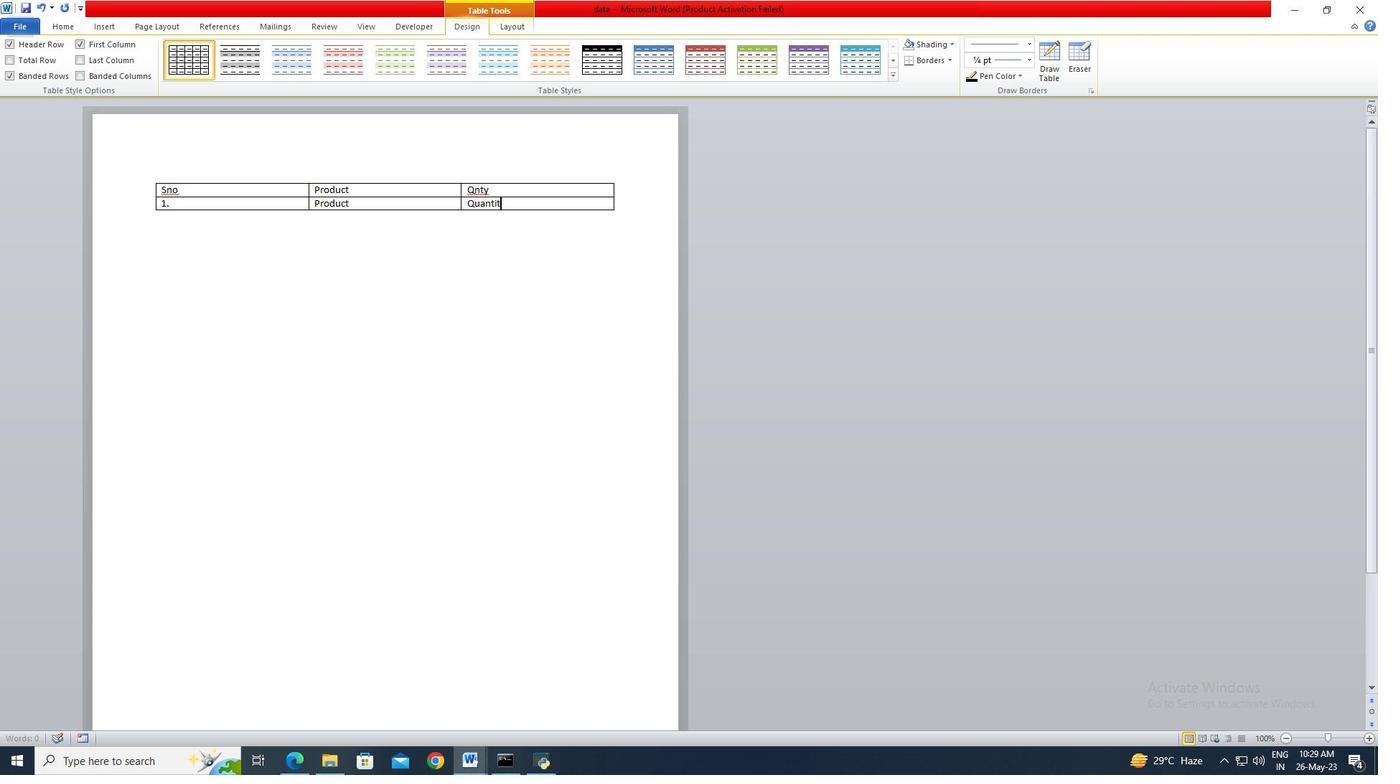 
Action: Mouse moved to (702, 69)
Screenshot: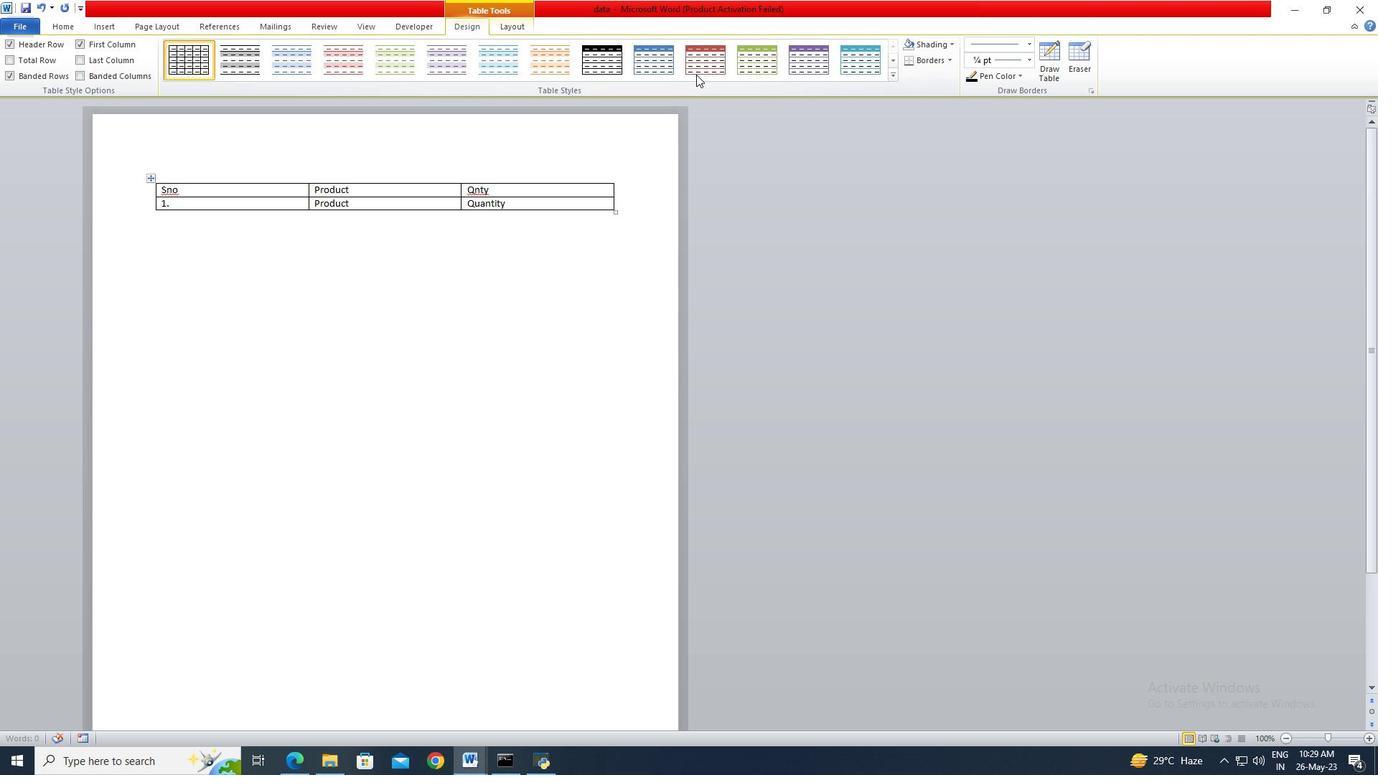 
Action: Mouse pressed left at (702, 69)
Screenshot: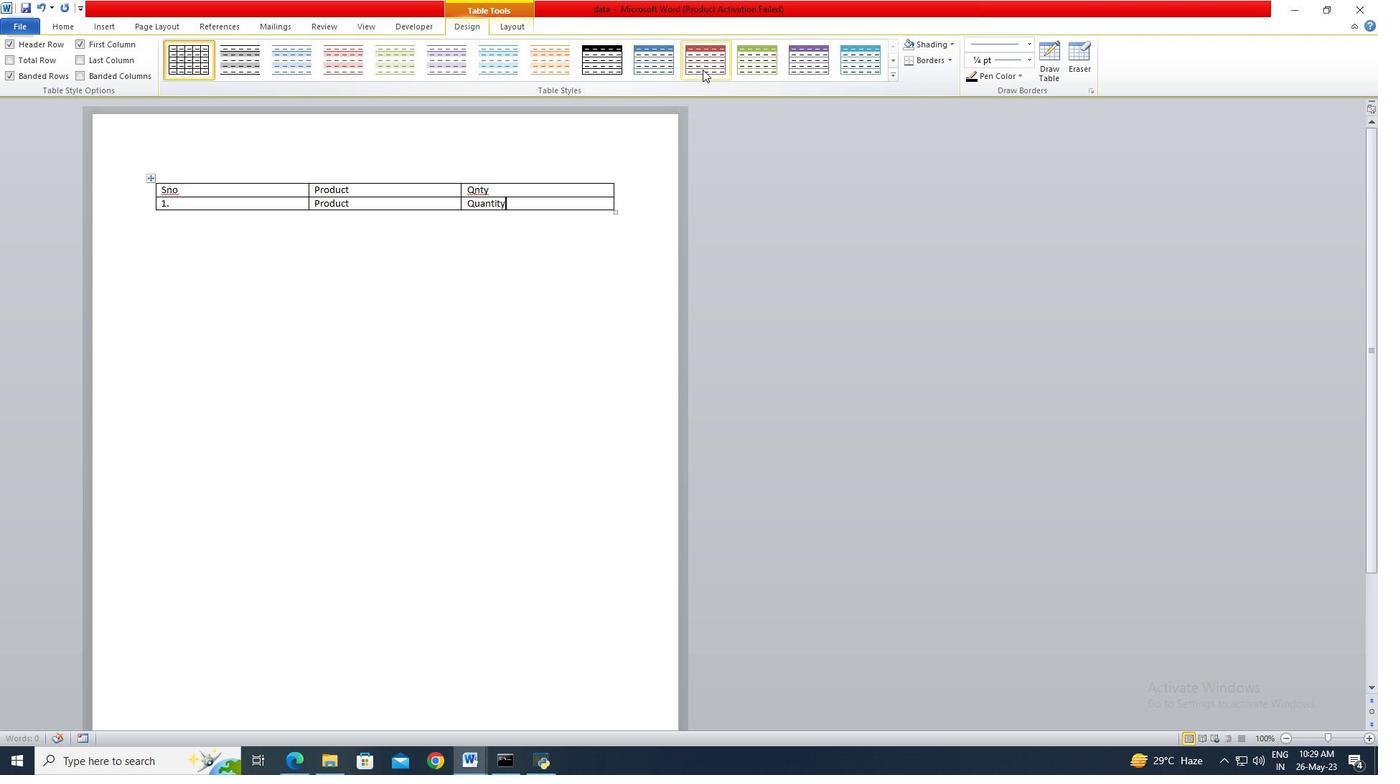 
Action: Mouse moved to (594, 257)
Screenshot: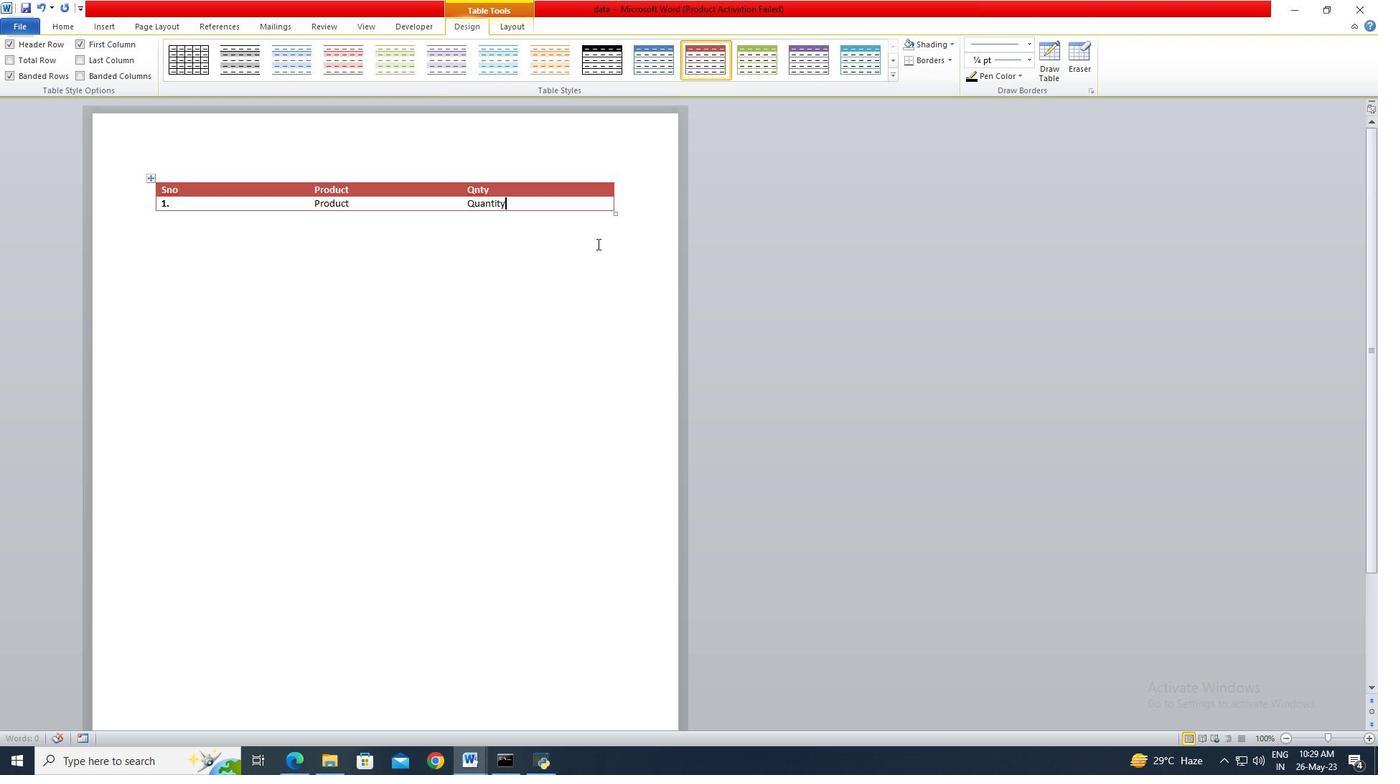 
